 Task: Open Card Card0000000039 in Board Board0000000010 in Workspace WS0000000004 in Trello. Add Member Mailaustralia7@gmail.com to Card Card0000000039 in Board Board0000000010 in Workspace WS0000000004 in Trello. Add Orange Label titled Label0000000039 to Card Card0000000039 in Board Board0000000010 in Workspace WS0000000004 in Trello. Add Checklist CL0000000039 to Card Card0000000039 in Board Board0000000010 in Workspace WS0000000004 in Trello. Add Dates with Start Date as Jun 01 2023 and Due Date as Jun 30 2023 to Card Card0000000039 in Board Board0000000010 in Workspace WS0000000004 in Trello
Action: Mouse moved to (107, 417)
Screenshot: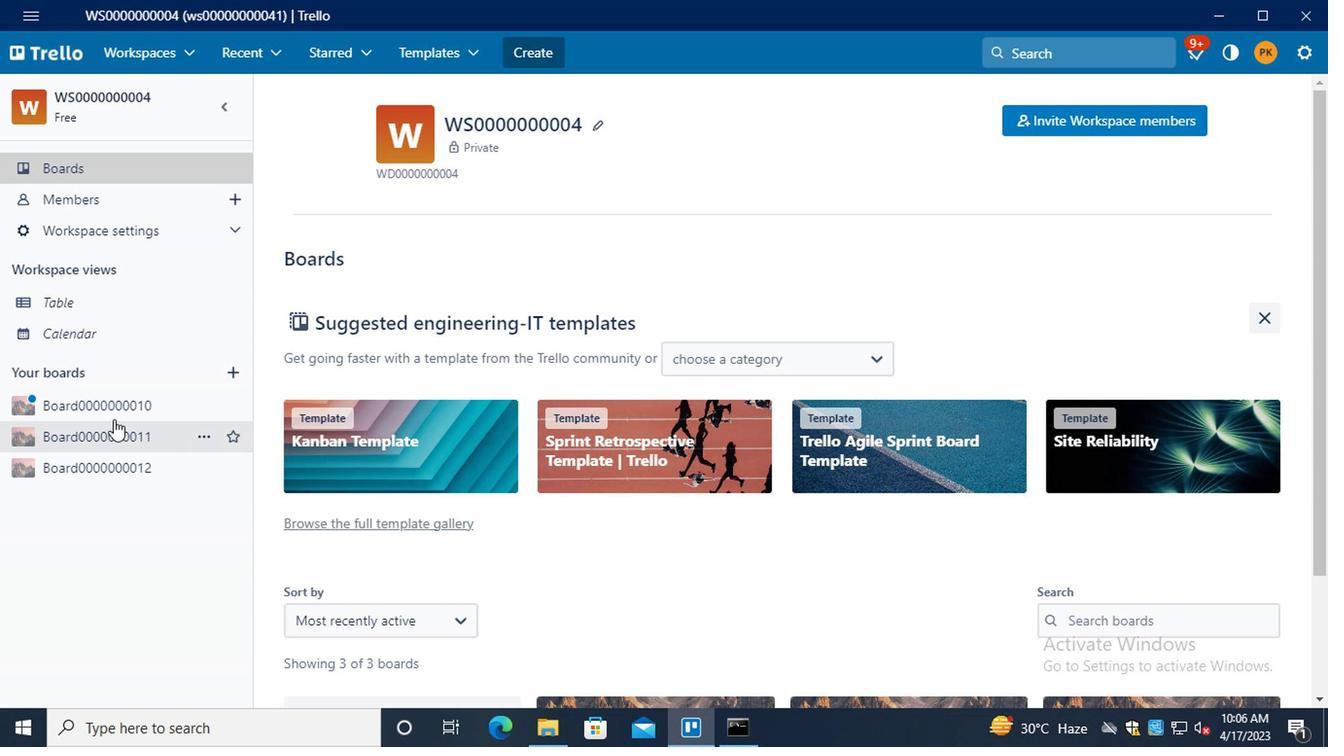 
Action: Mouse pressed left at (107, 417)
Screenshot: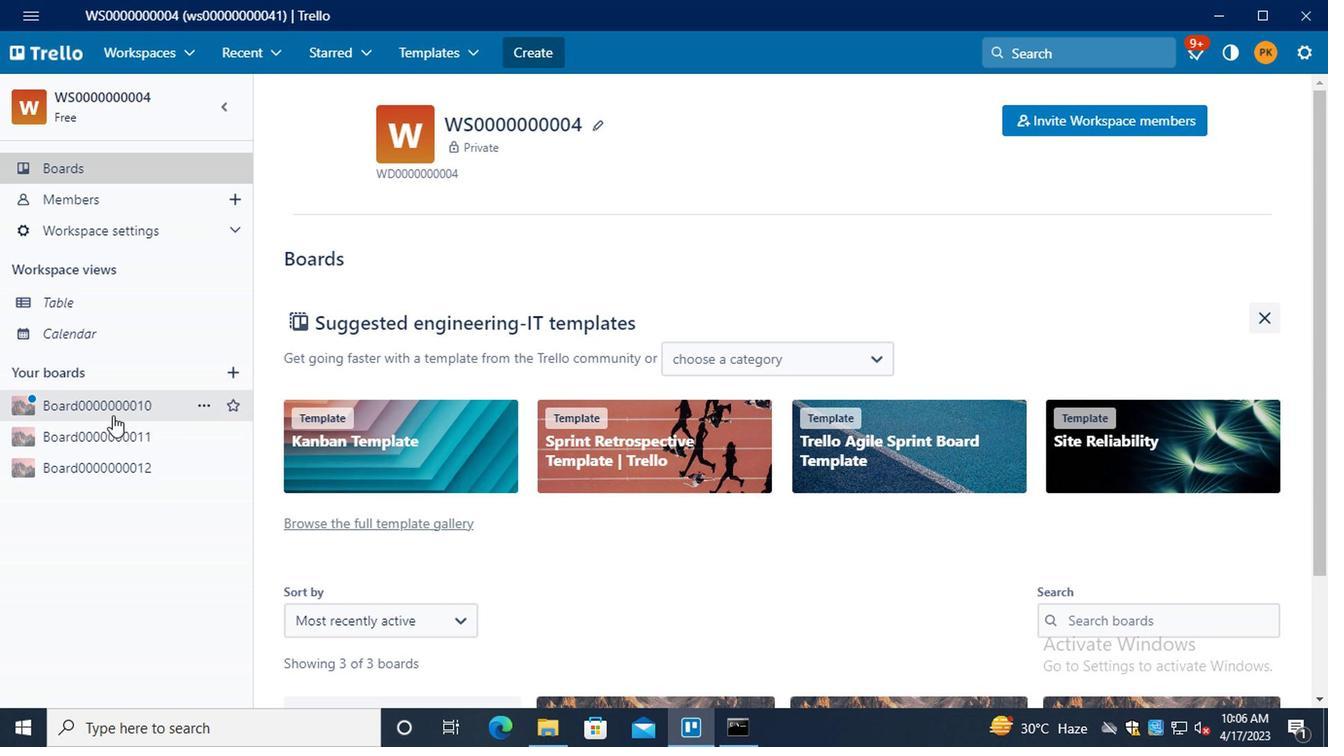 
Action: Mouse moved to (356, 502)
Screenshot: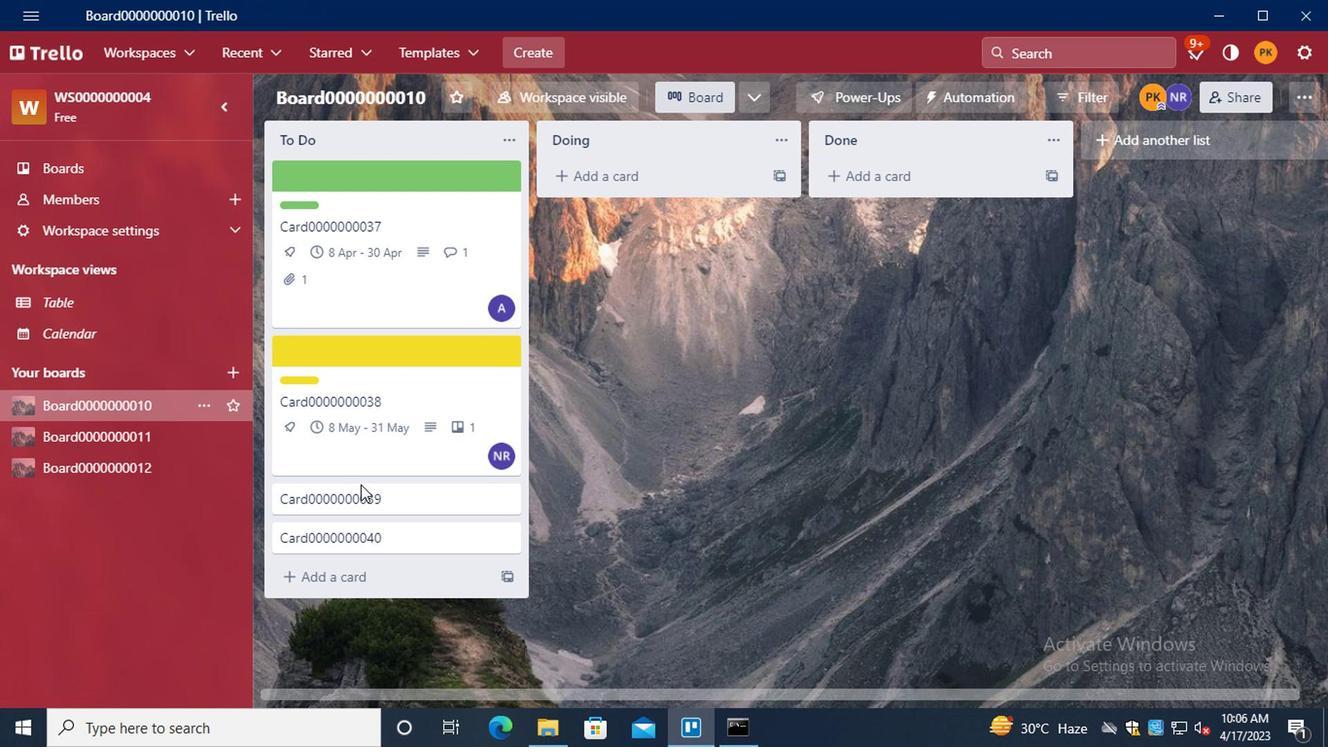 
Action: Mouse pressed left at (356, 502)
Screenshot: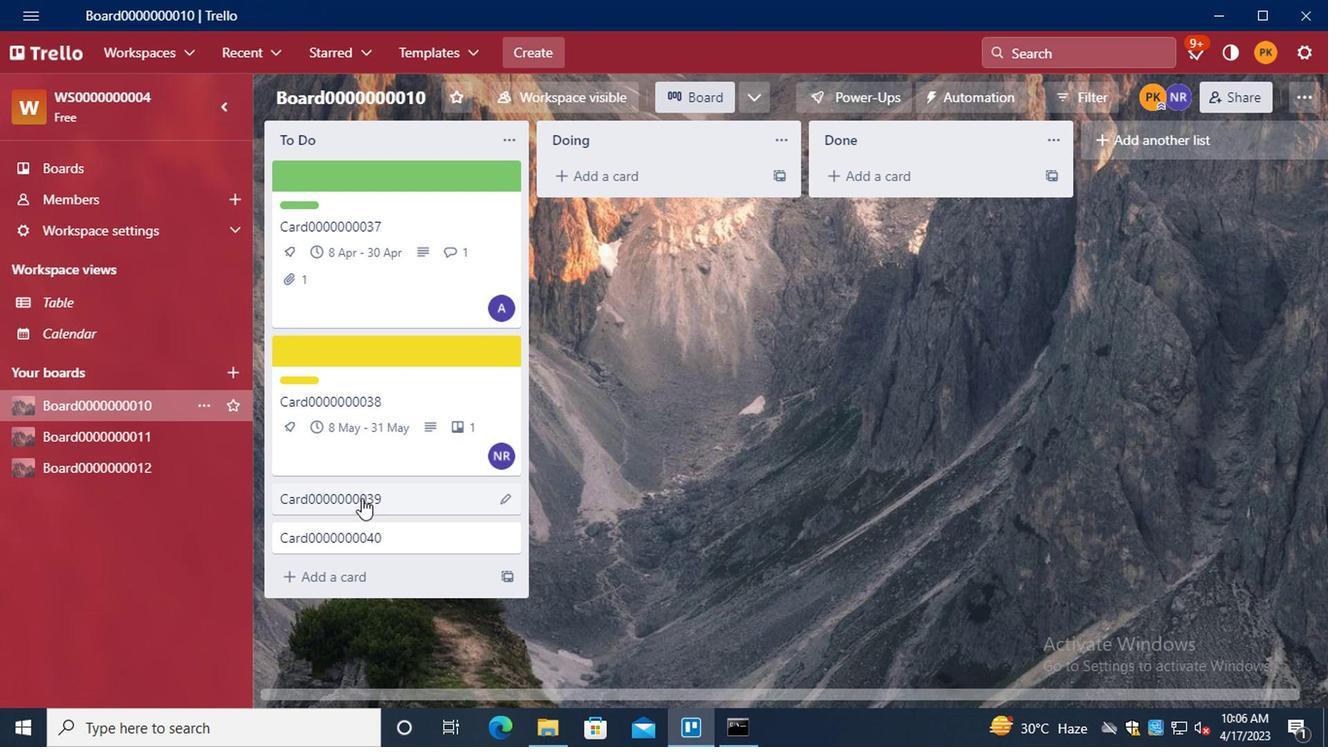 
Action: Mouse moved to (914, 250)
Screenshot: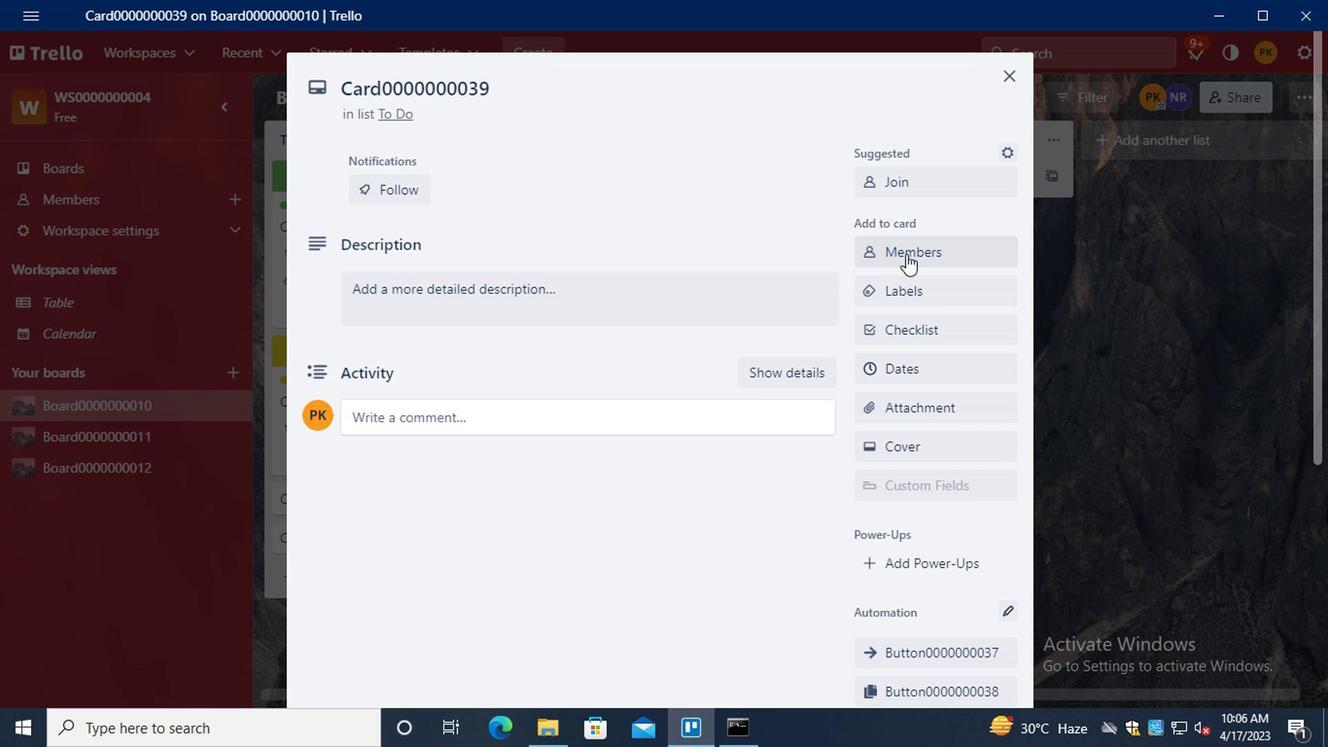 
Action: Mouse pressed left at (914, 250)
Screenshot: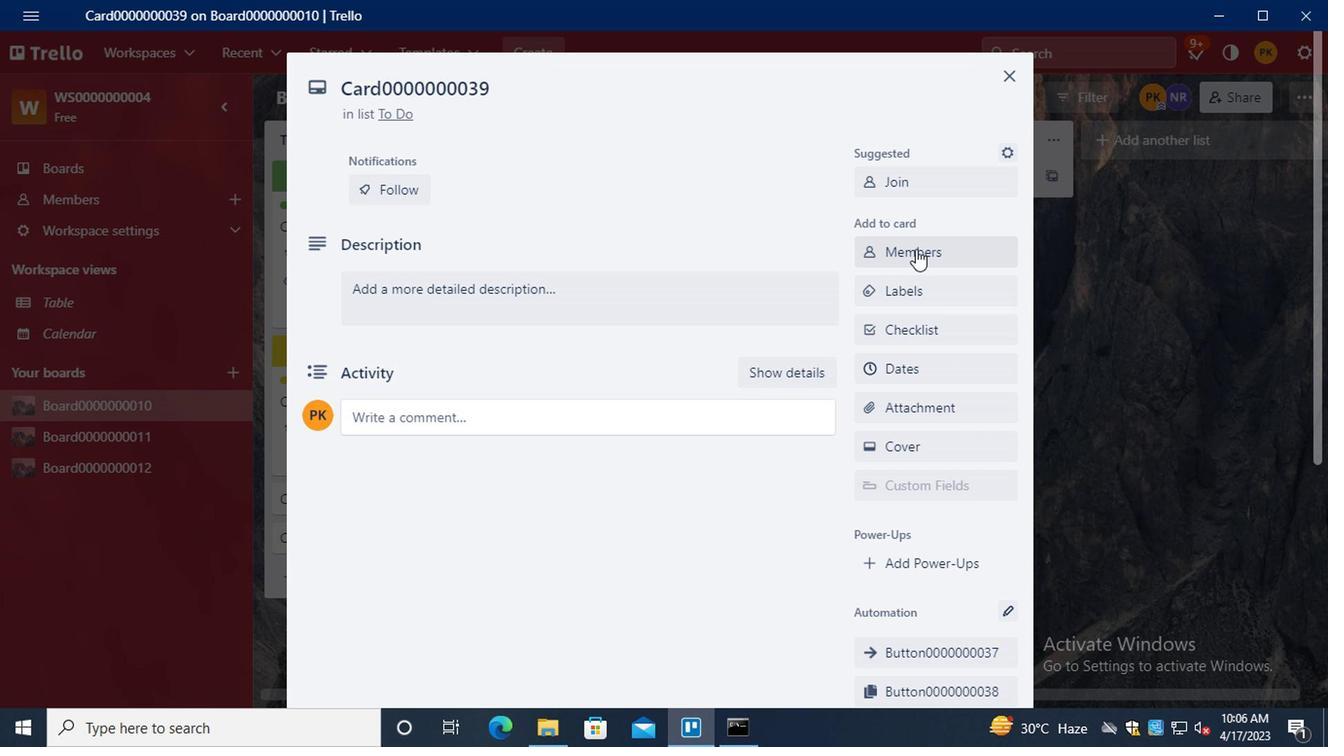 
Action: Key pressed <Key.shift>MAIL
Screenshot: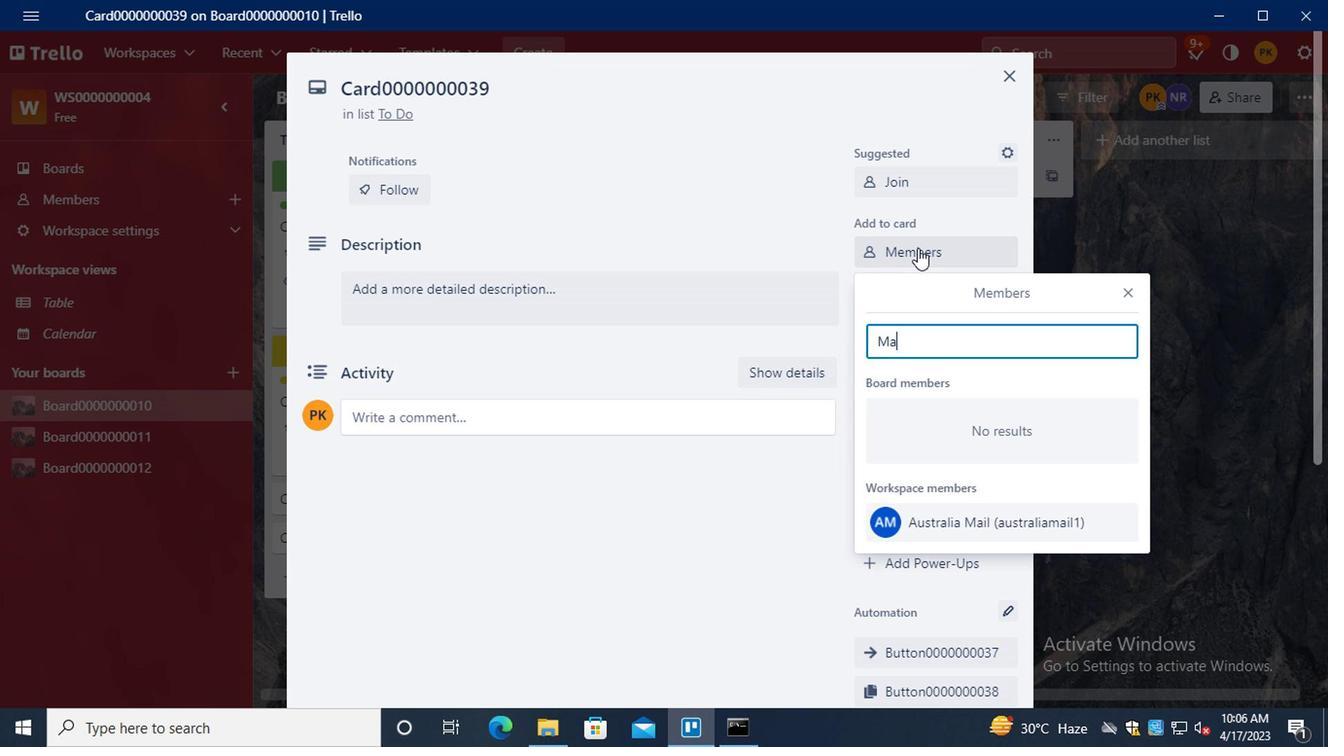 
Action: Mouse moved to (936, 538)
Screenshot: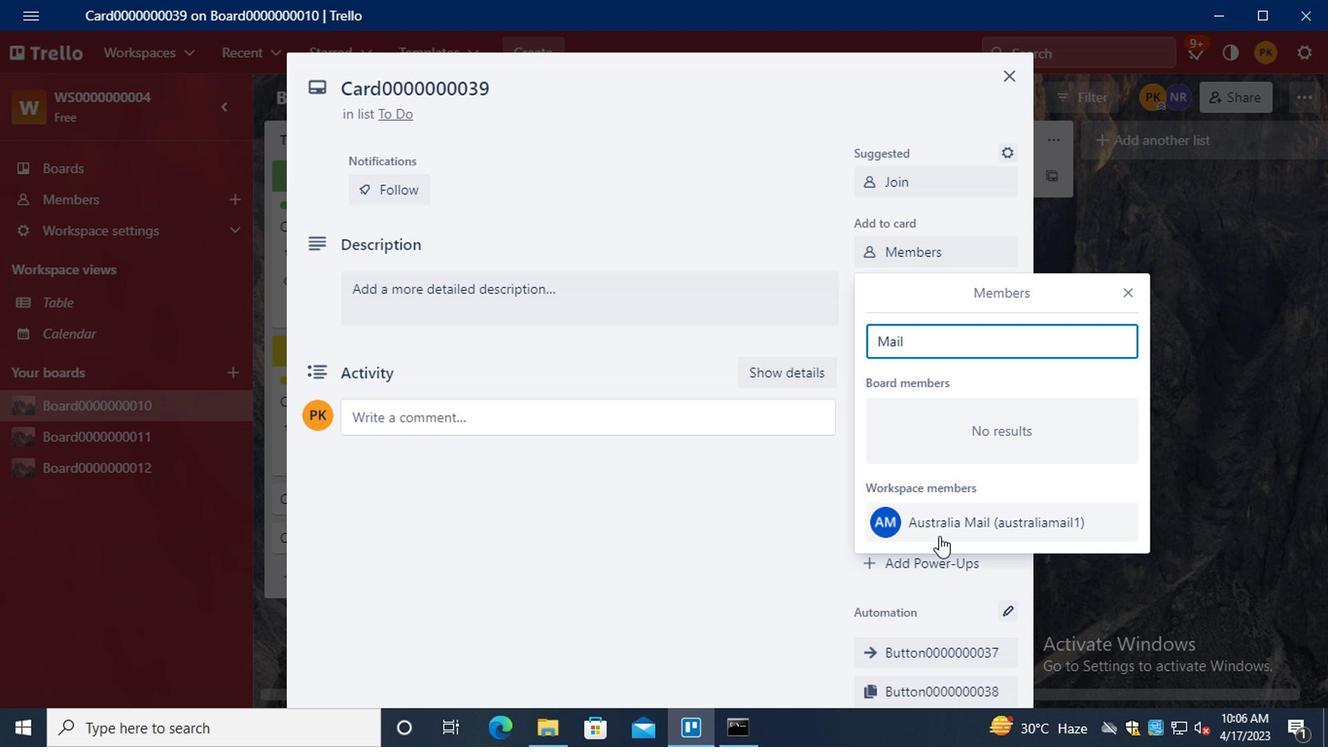
Action: Mouse pressed left at (936, 538)
Screenshot: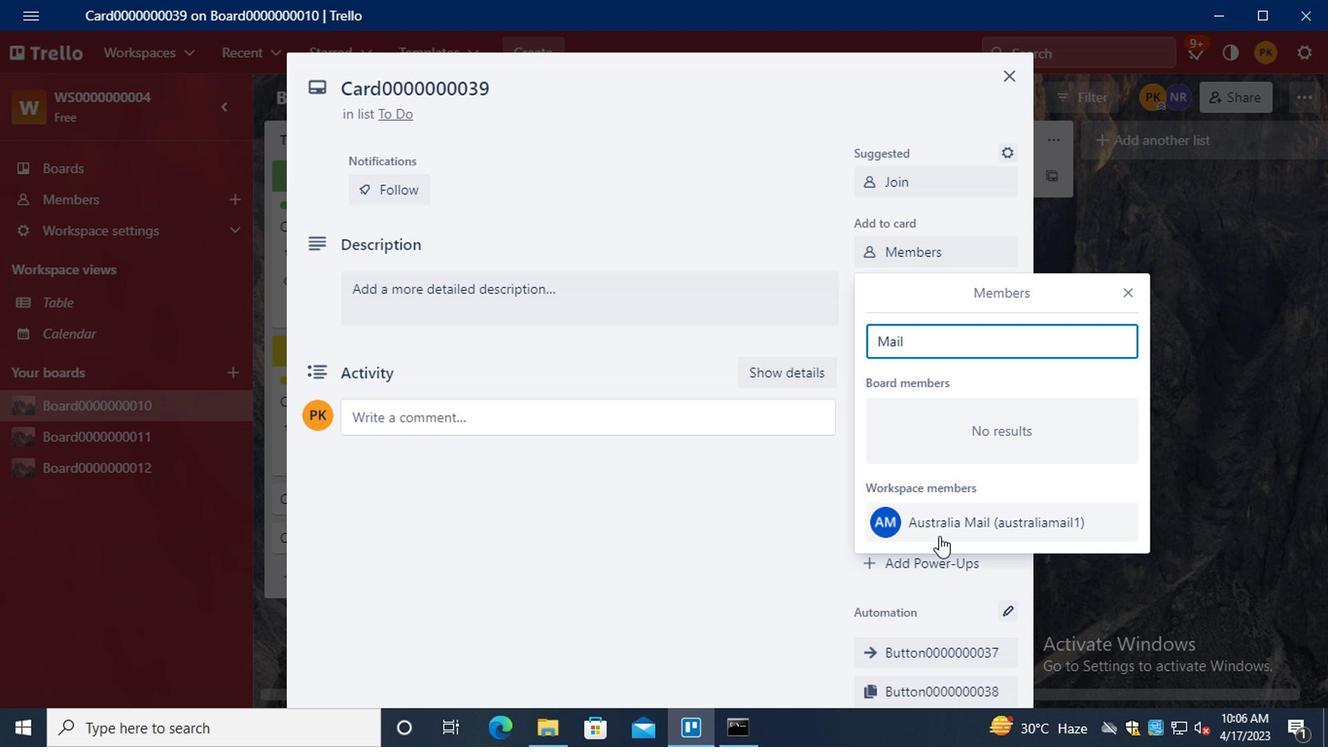 
Action: Mouse moved to (1124, 298)
Screenshot: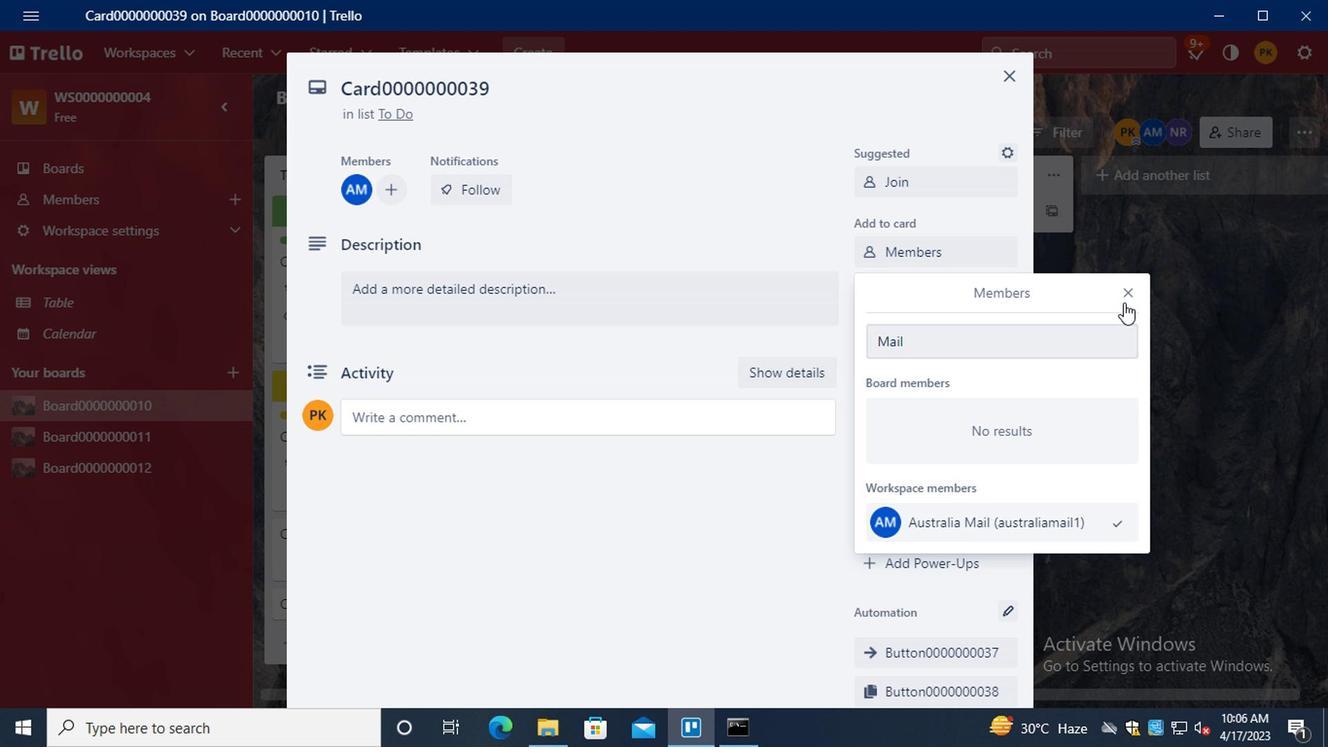
Action: Mouse pressed left at (1124, 298)
Screenshot: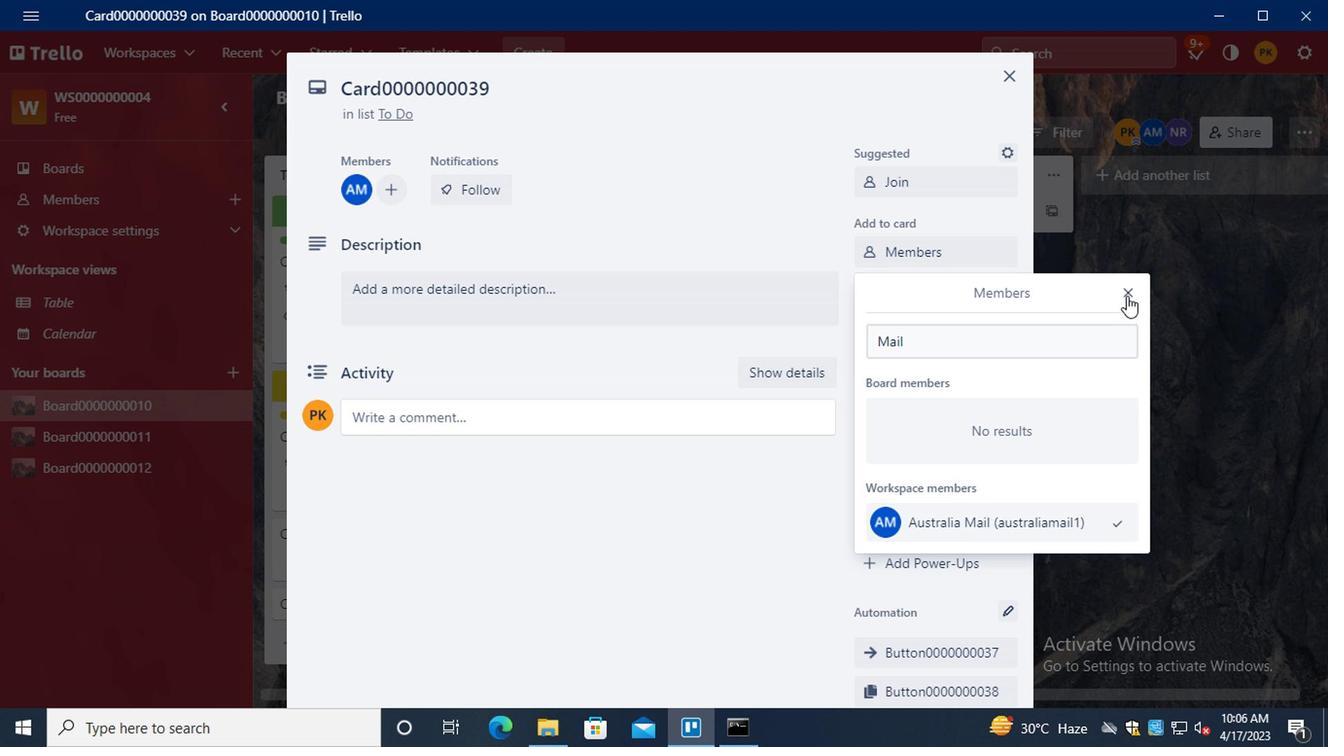 
Action: Mouse moved to (952, 287)
Screenshot: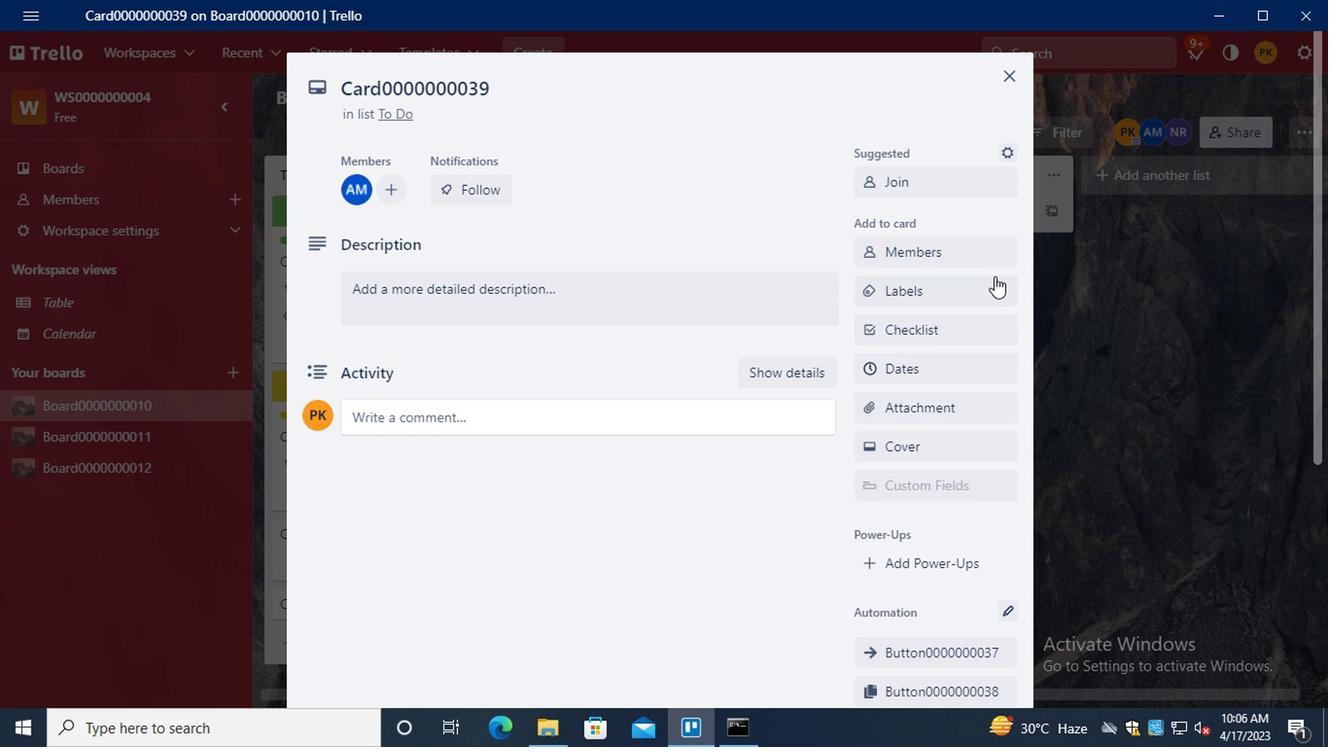 
Action: Mouse pressed left at (952, 287)
Screenshot: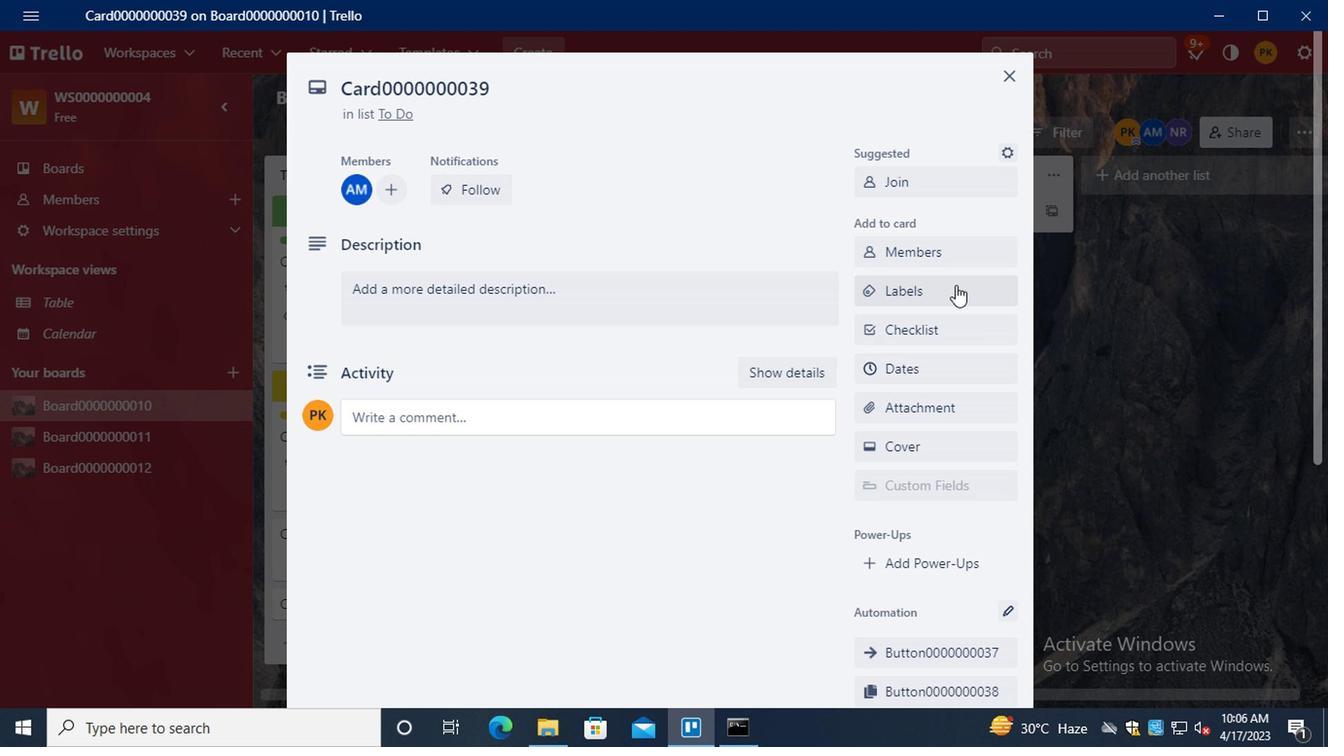 
Action: Mouse moved to (973, 510)
Screenshot: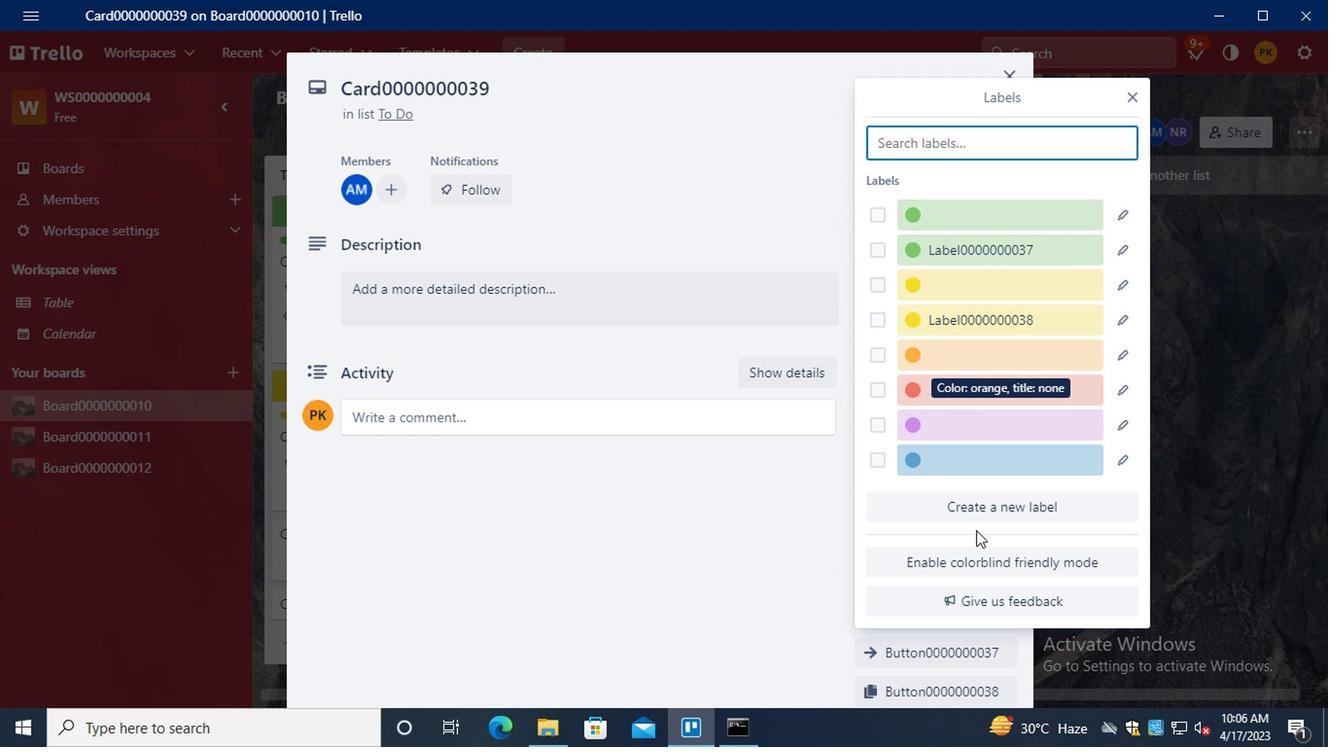 
Action: Mouse pressed left at (973, 510)
Screenshot: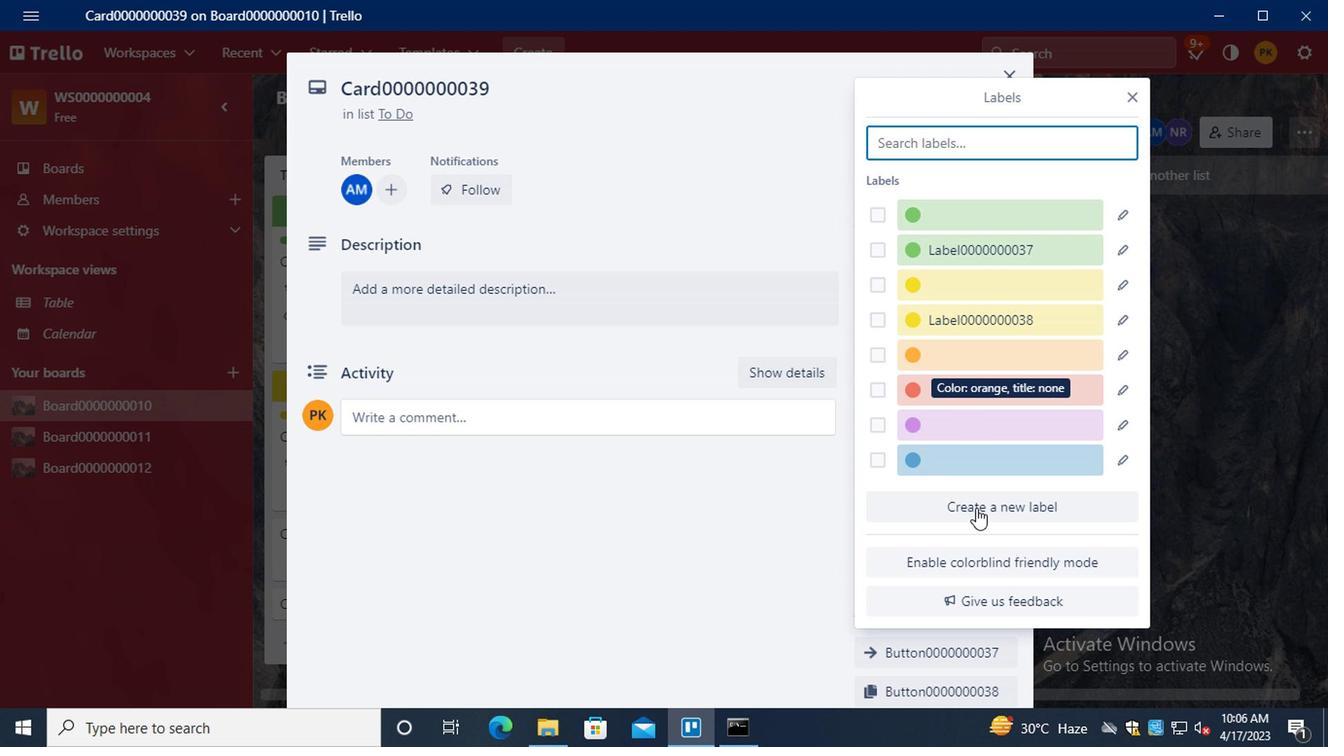 
Action: Mouse moved to (954, 286)
Screenshot: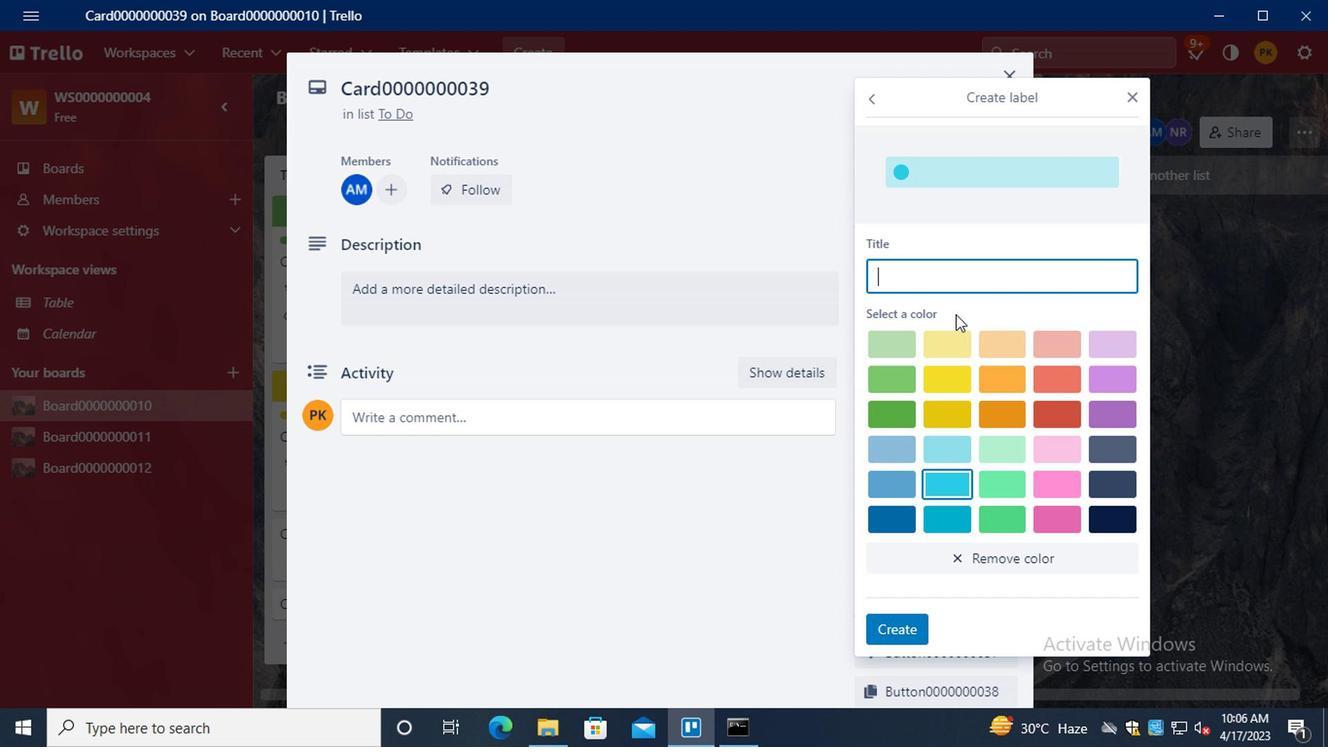 
Action: Key pressed <Key.shift>LABEL0000000038<Key.backspace>9
Screenshot: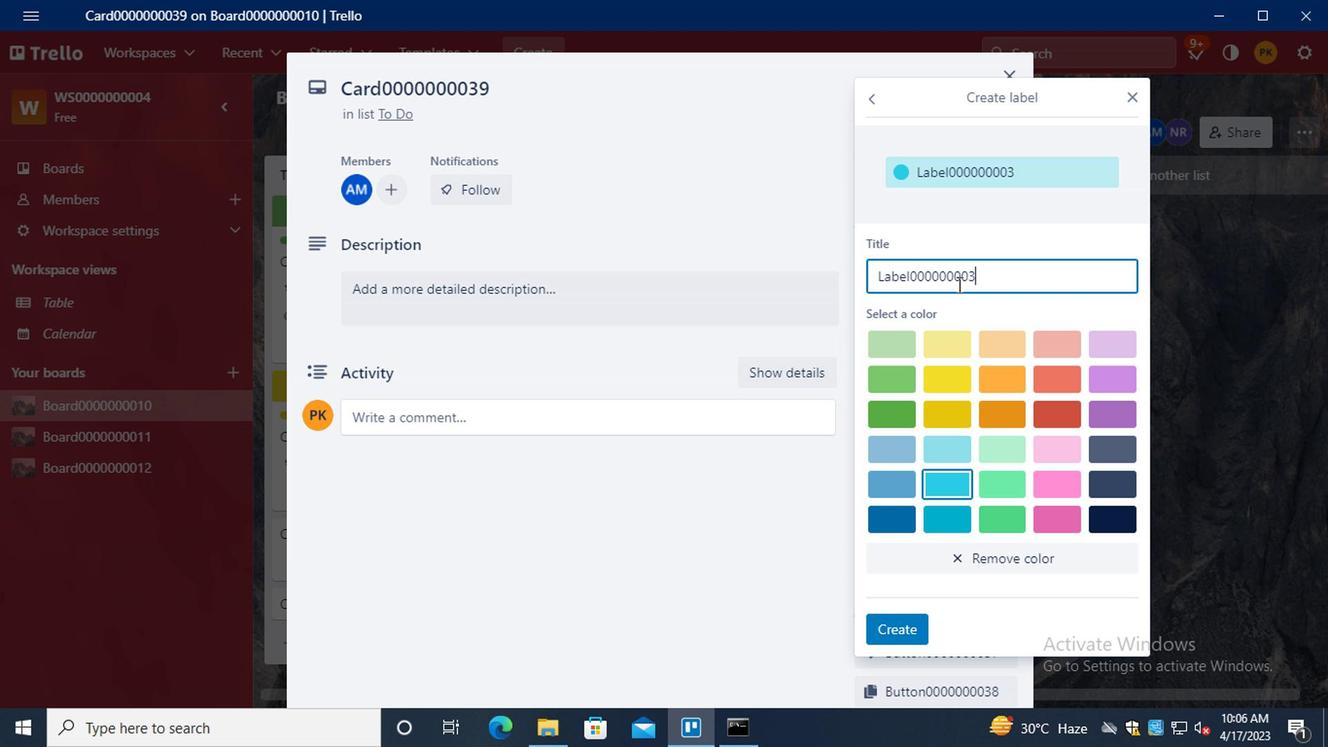 
Action: Mouse moved to (995, 386)
Screenshot: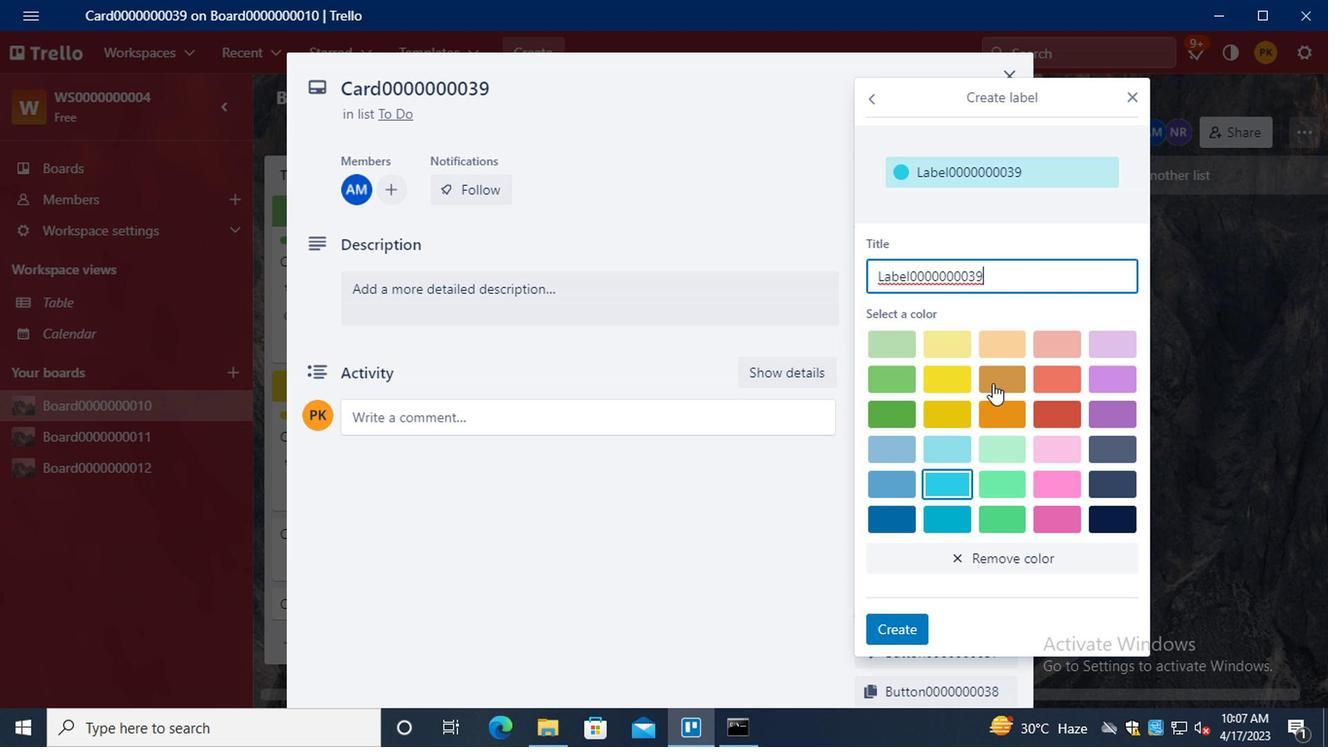 
Action: Mouse pressed left at (995, 386)
Screenshot: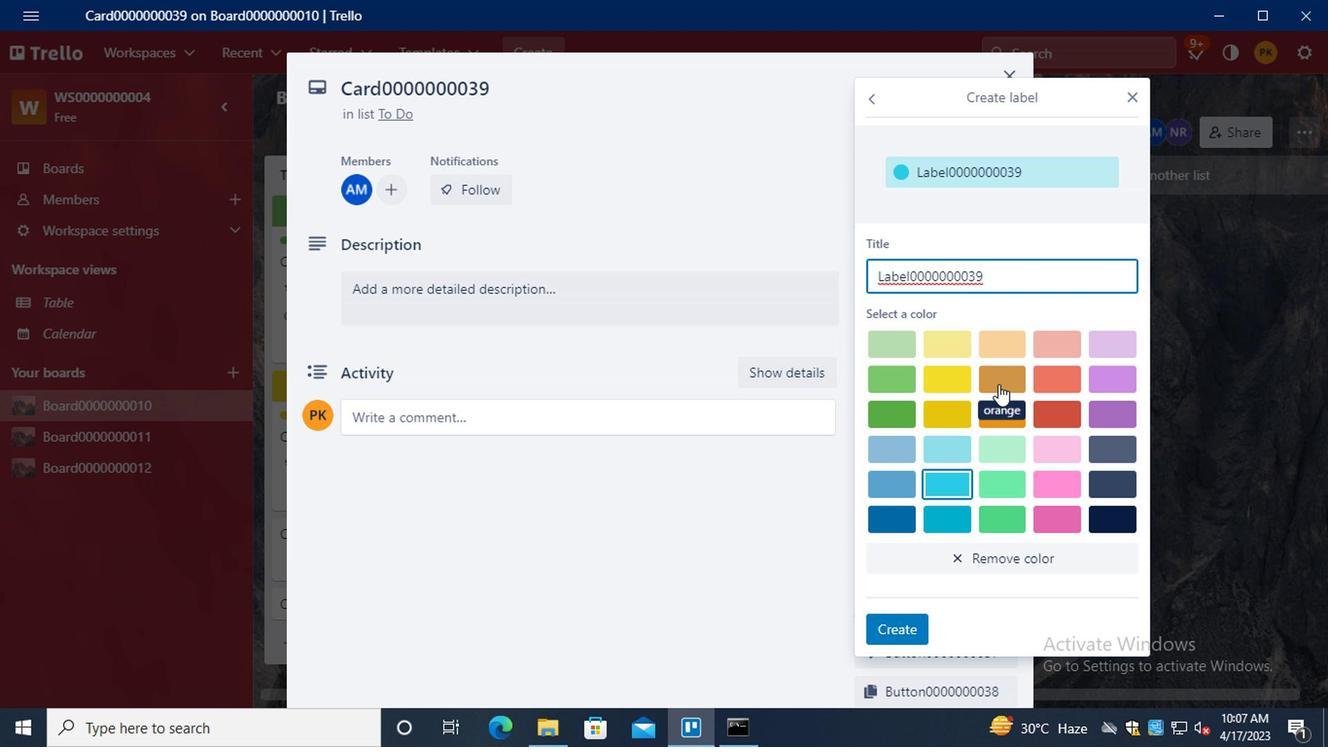 
Action: Mouse moved to (900, 629)
Screenshot: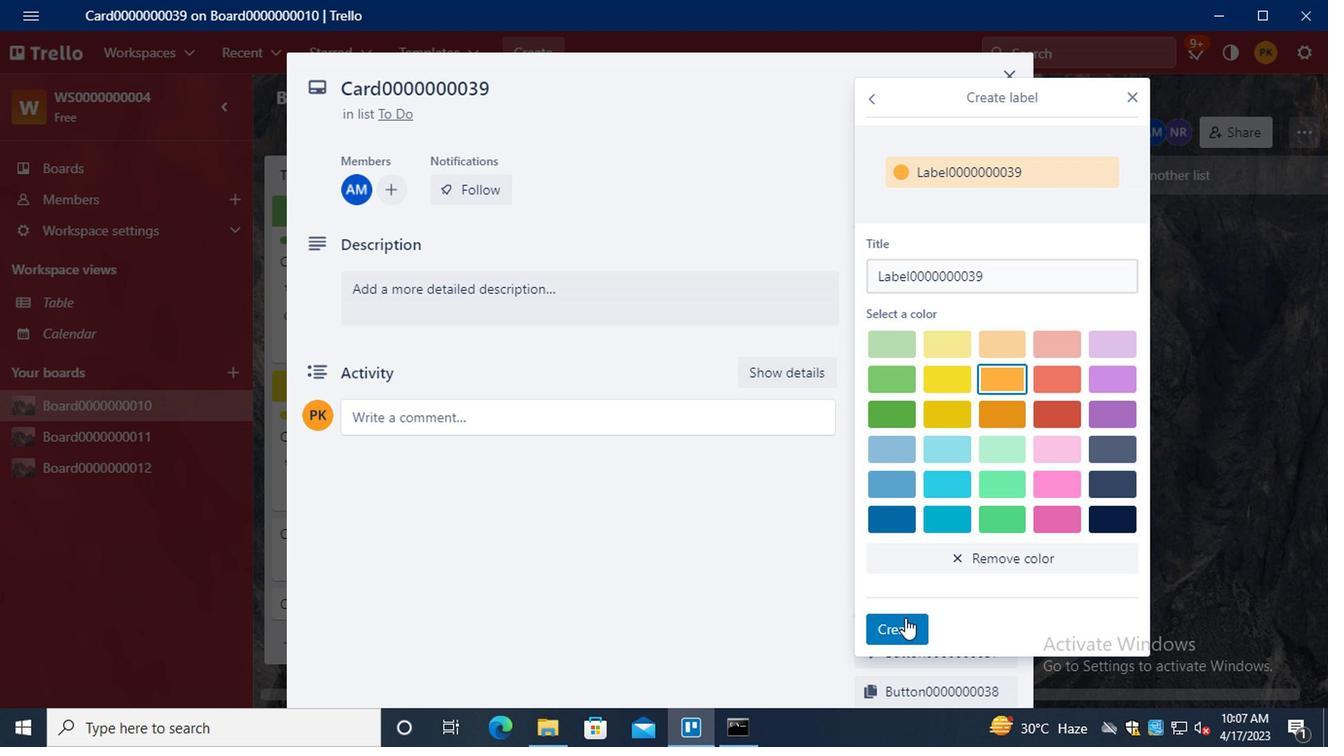 
Action: Mouse pressed left at (900, 629)
Screenshot: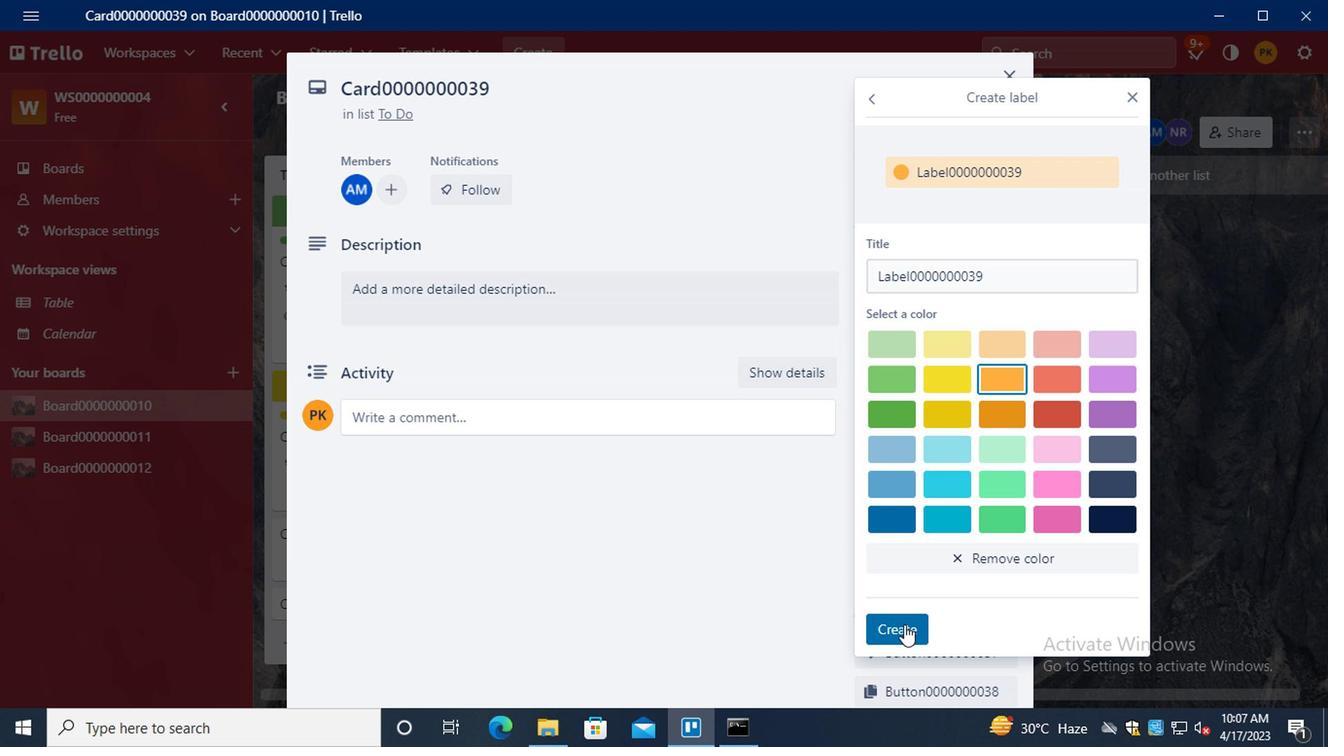
Action: Mouse moved to (1131, 100)
Screenshot: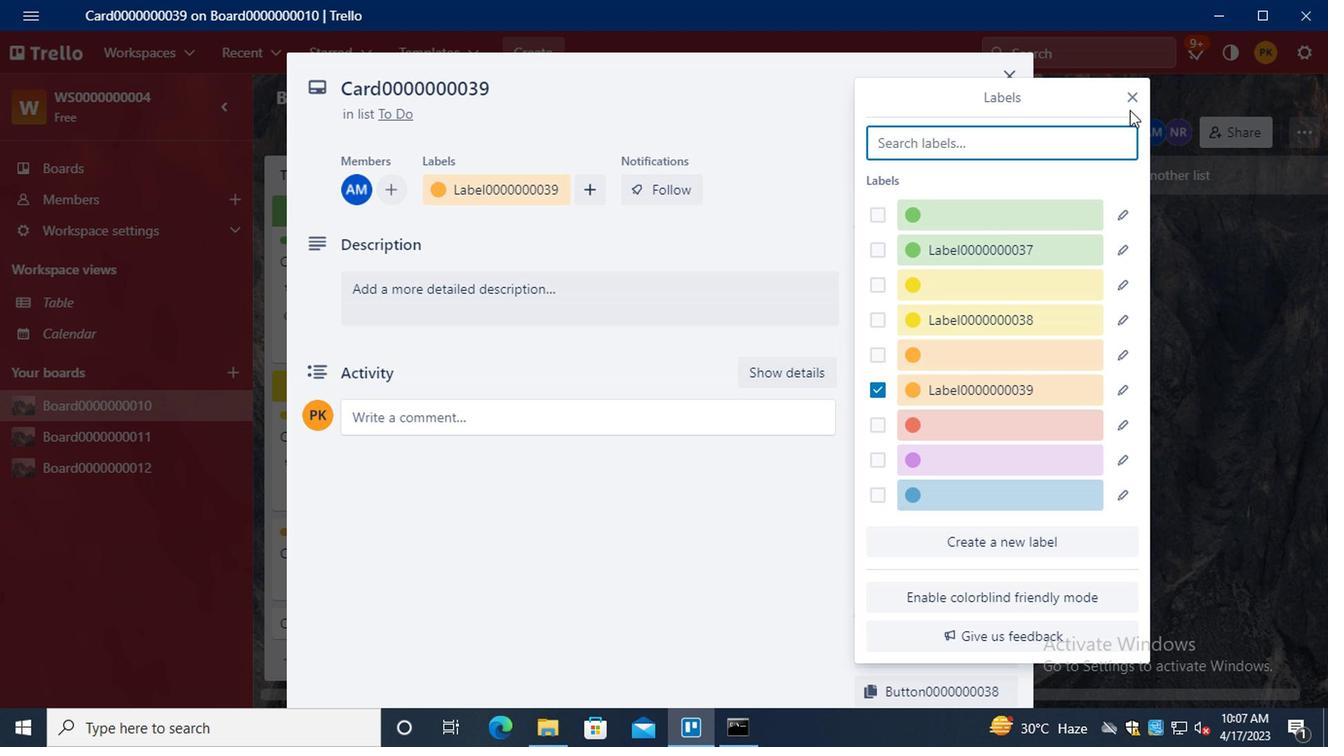 
Action: Mouse pressed left at (1131, 100)
Screenshot: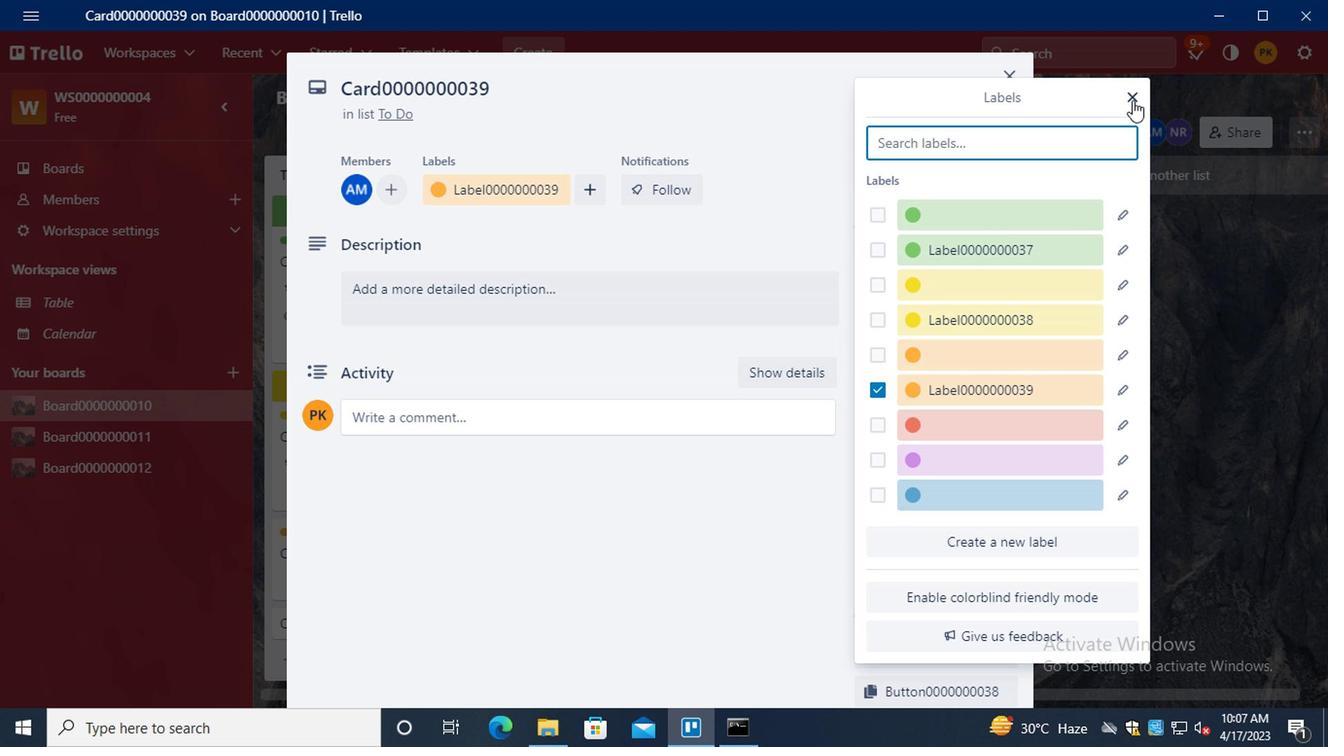 
Action: Mouse moved to (942, 326)
Screenshot: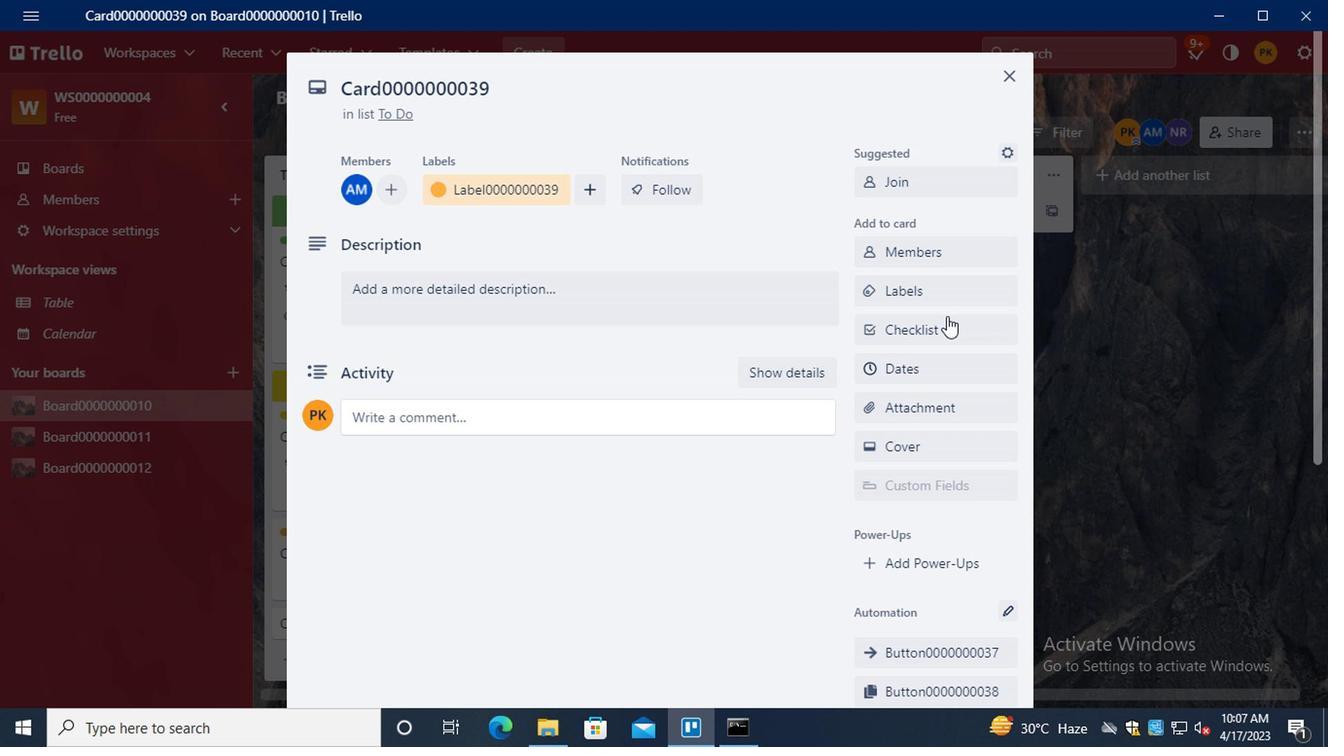 
Action: Mouse pressed left at (942, 326)
Screenshot: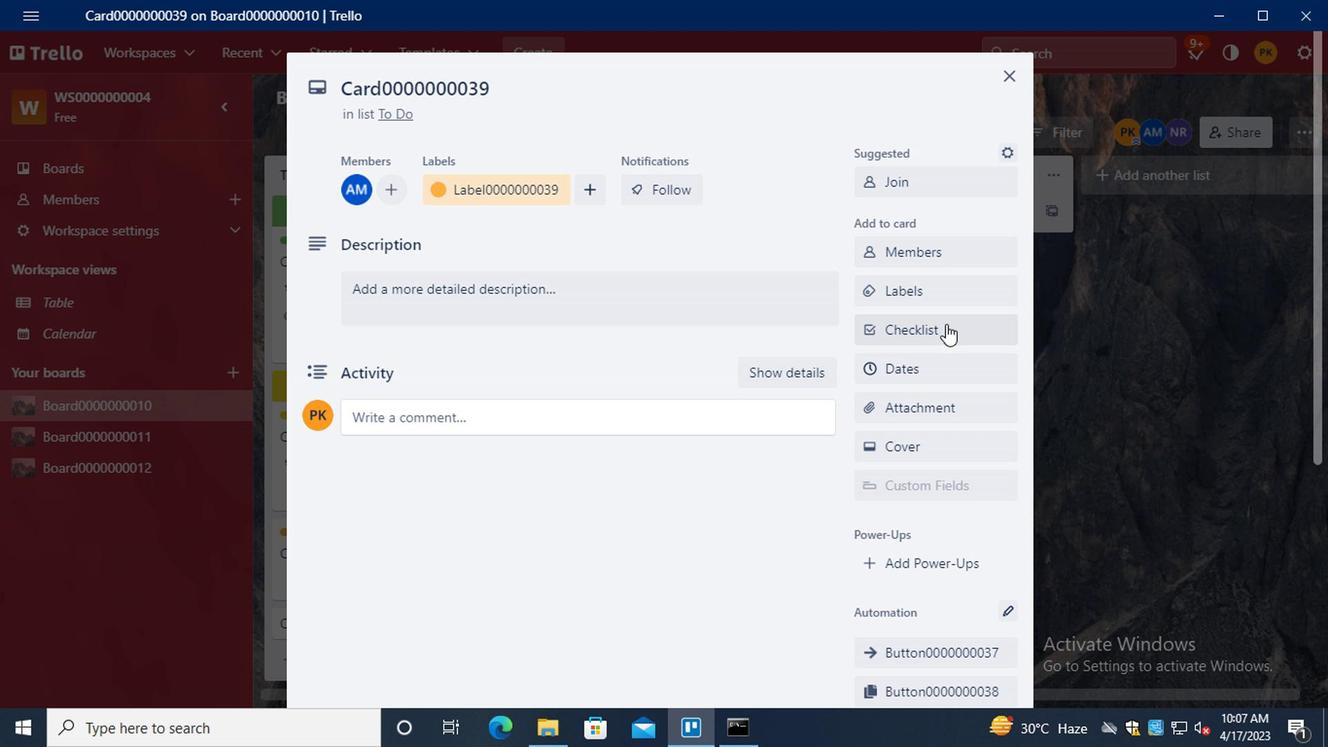 
Action: Mouse moved to (936, 413)
Screenshot: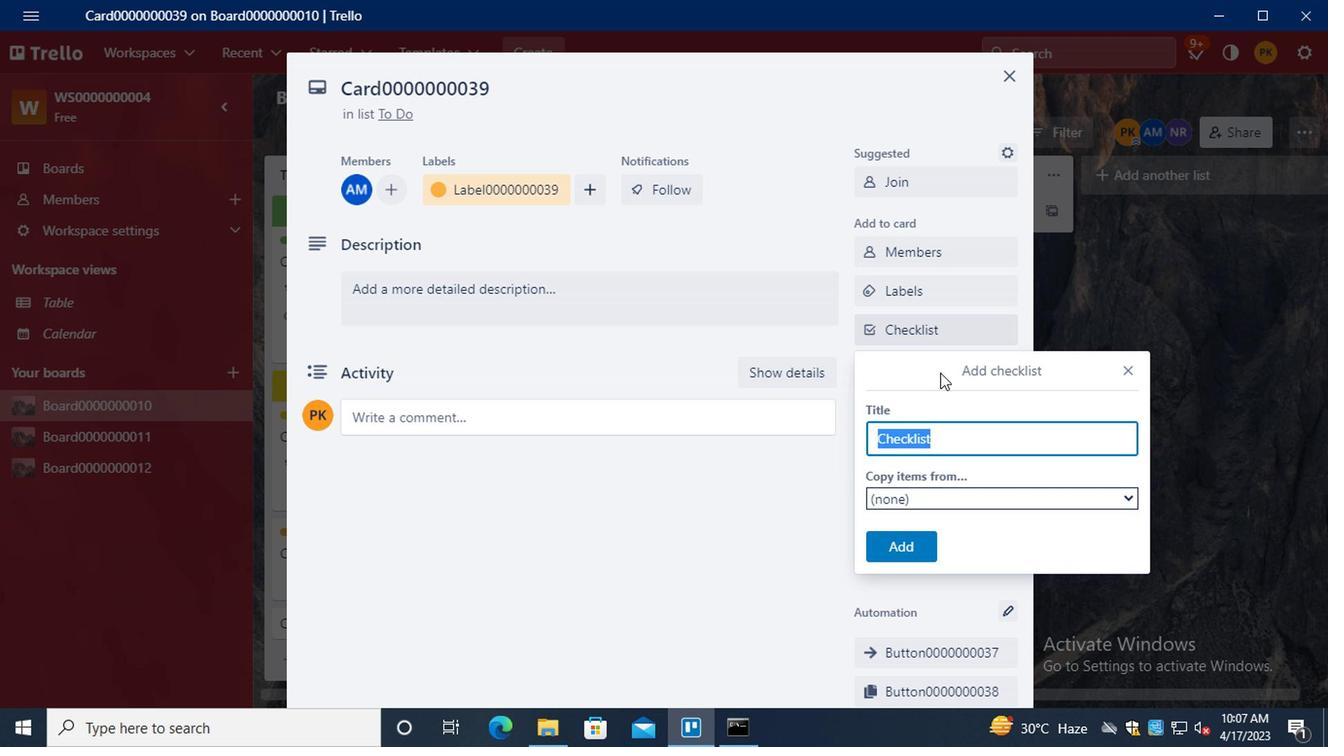 
Action: Key pressed <Key.shift><Key.shift><Key.shift><Key.shift><Key.shift><Key.shift><Key.shift><Key.shift>CL0000000039
Screenshot: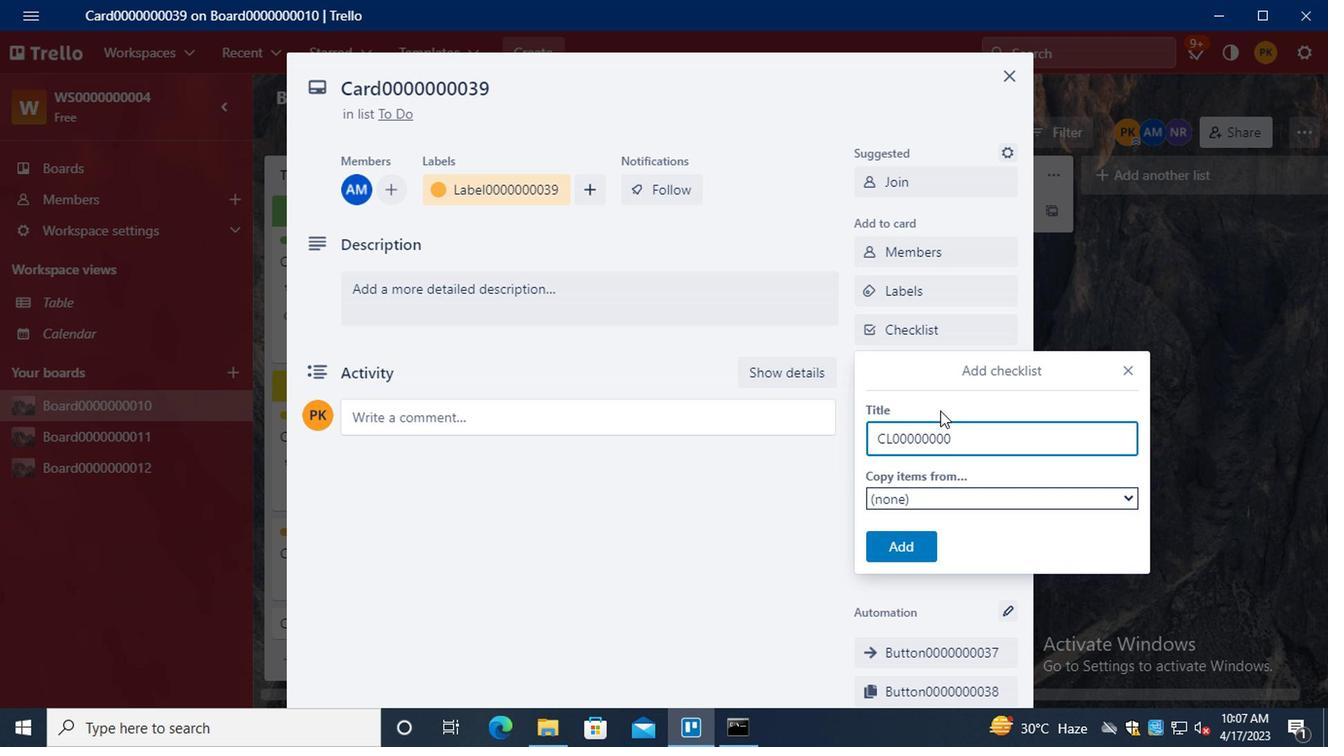 
Action: Mouse moved to (904, 543)
Screenshot: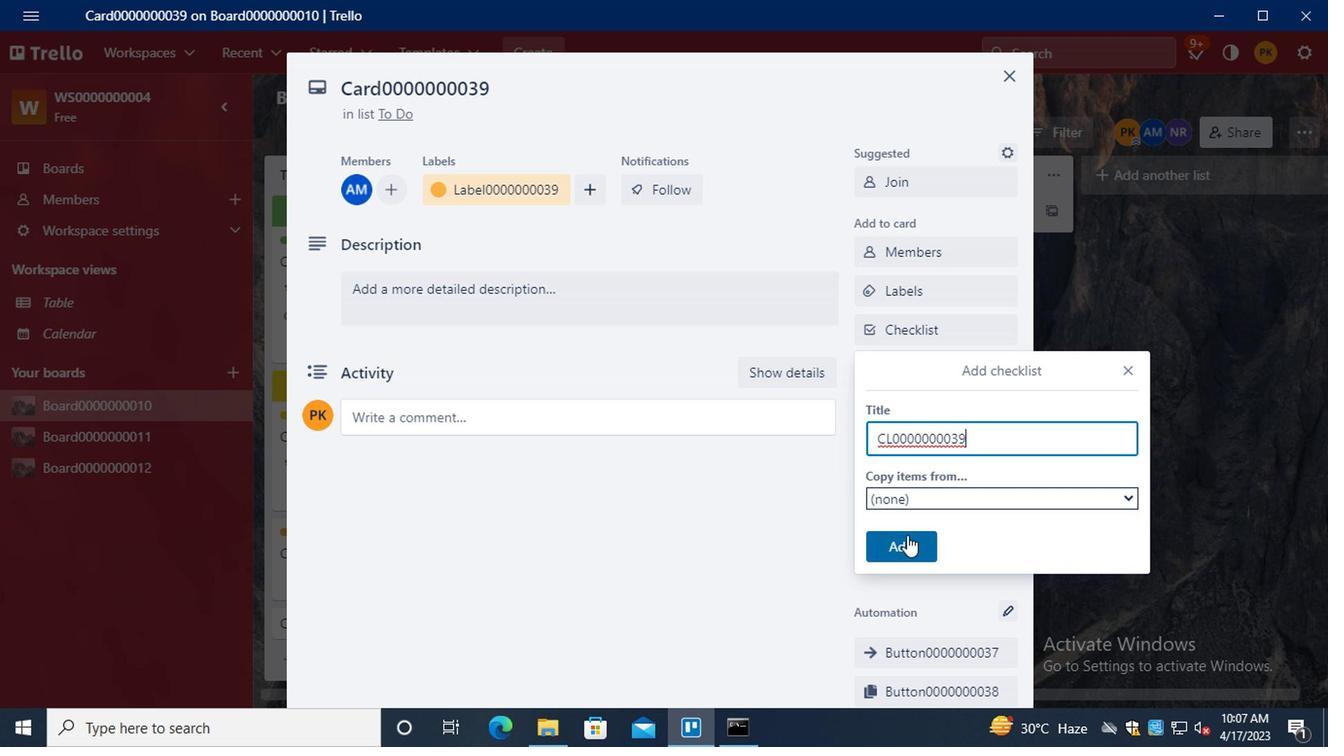 
Action: Mouse pressed left at (904, 543)
Screenshot: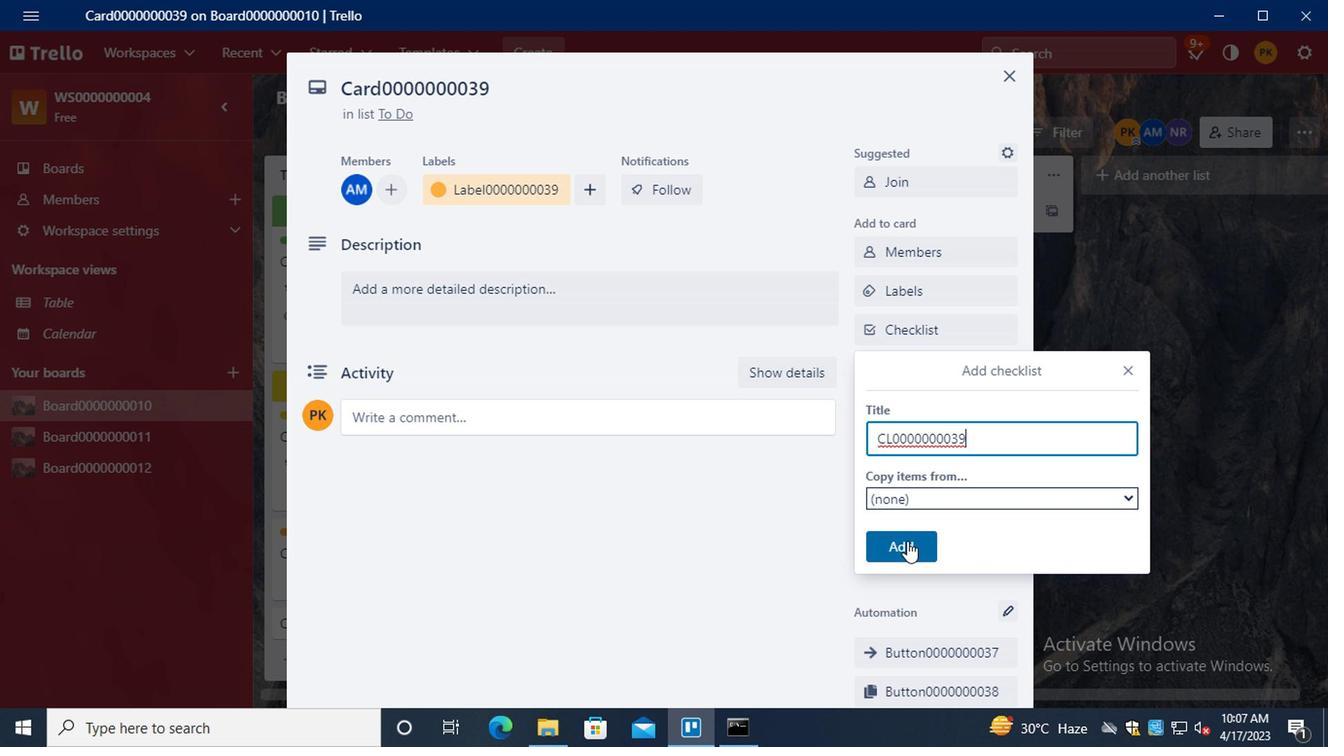 
Action: Mouse moved to (953, 364)
Screenshot: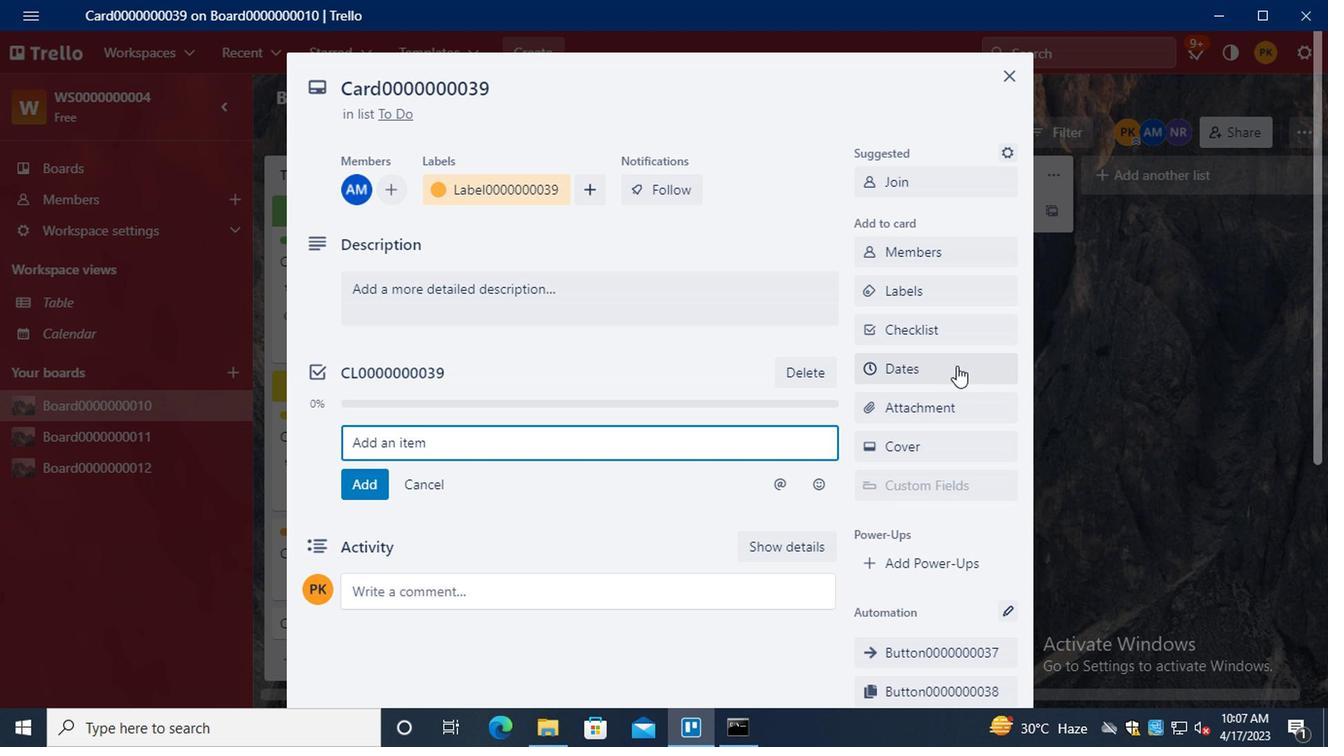 
Action: Mouse pressed left at (953, 364)
Screenshot: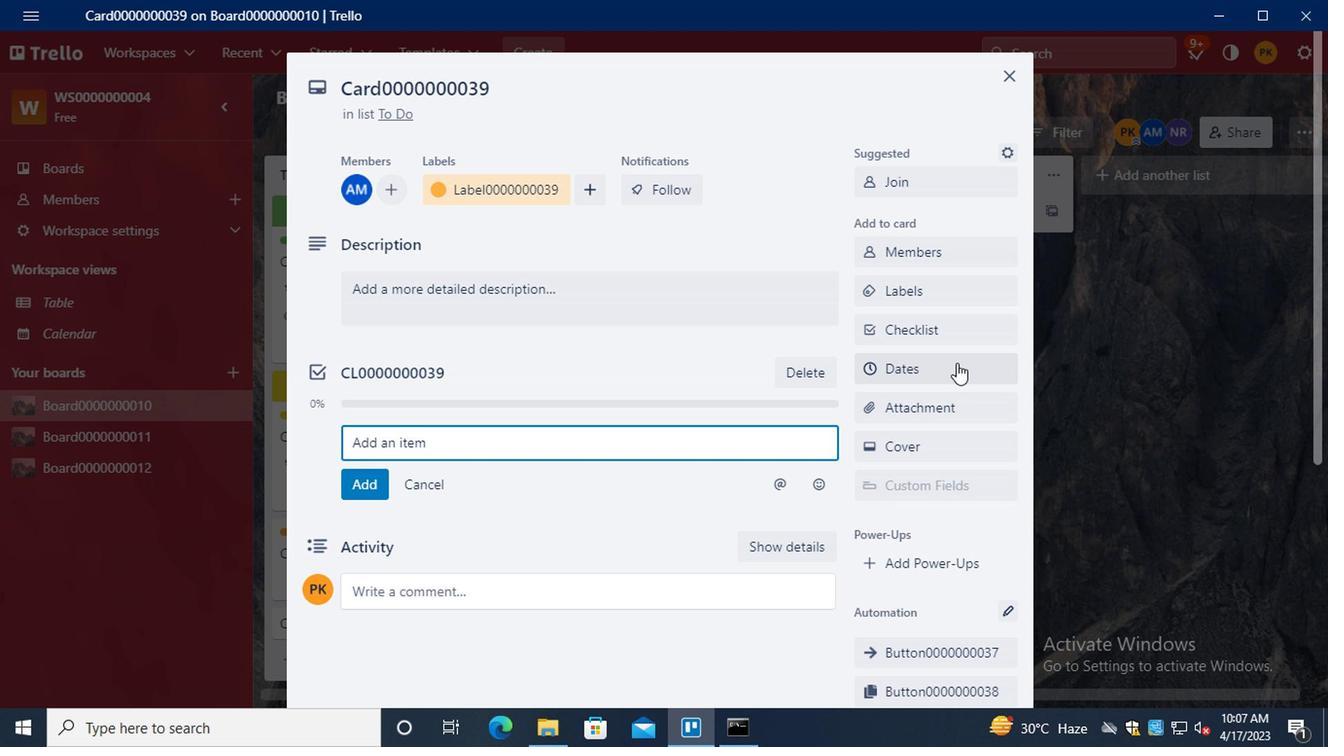 
Action: Mouse moved to (867, 446)
Screenshot: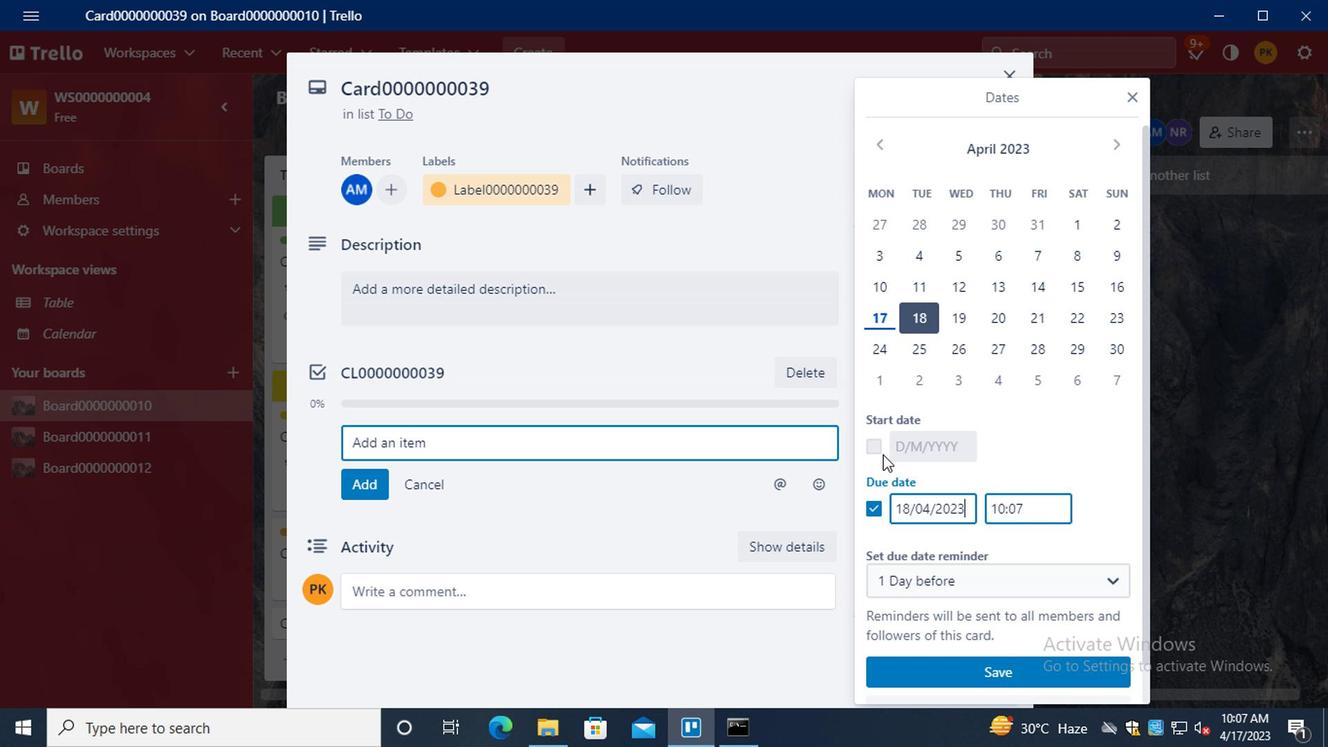 
Action: Mouse pressed left at (867, 446)
Screenshot: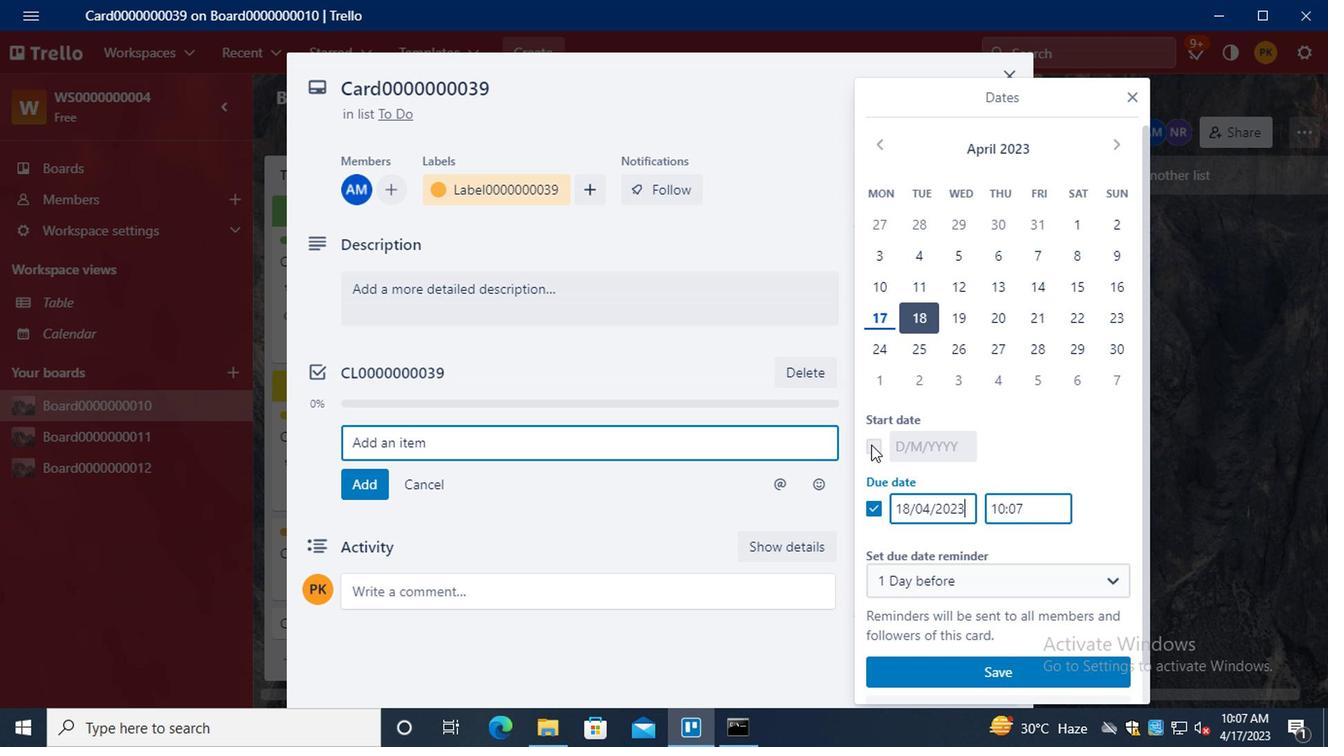 
Action: Mouse moved to (1115, 154)
Screenshot: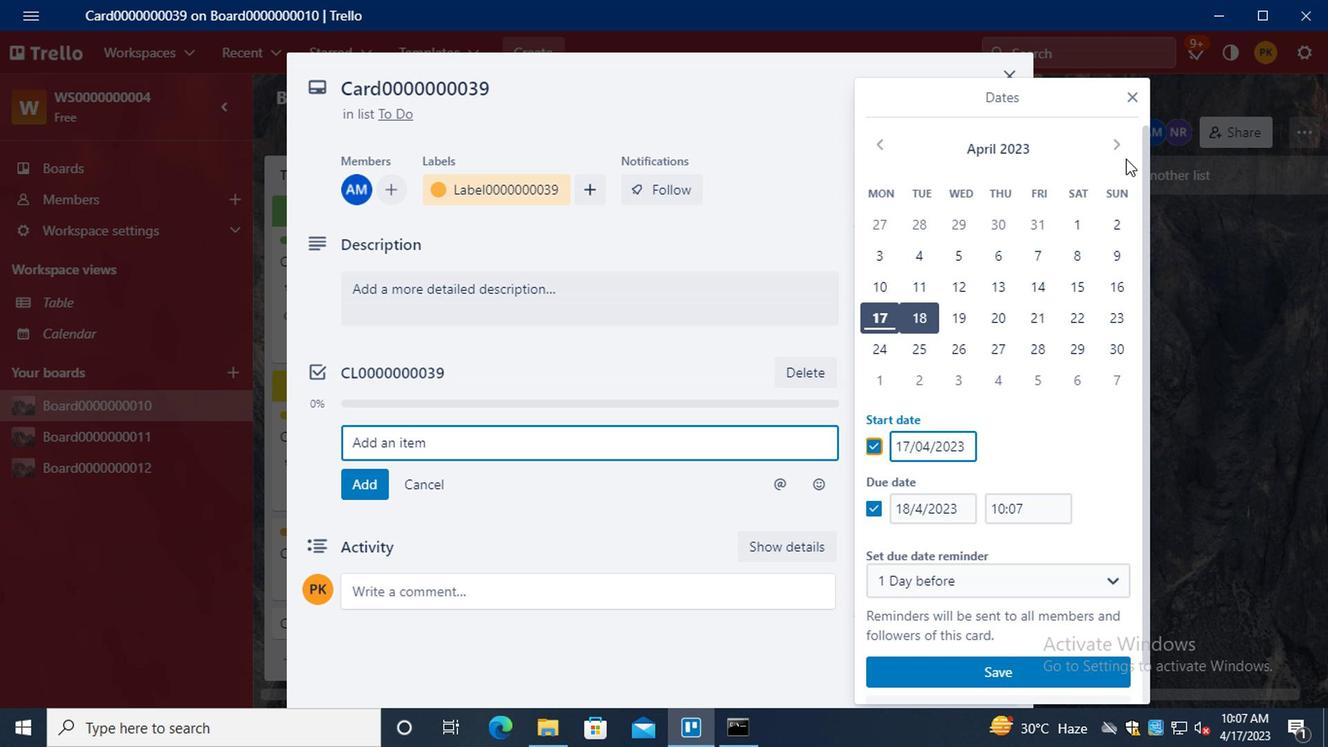 
Action: Mouse pressed left at (1115, 154)
Screenshot: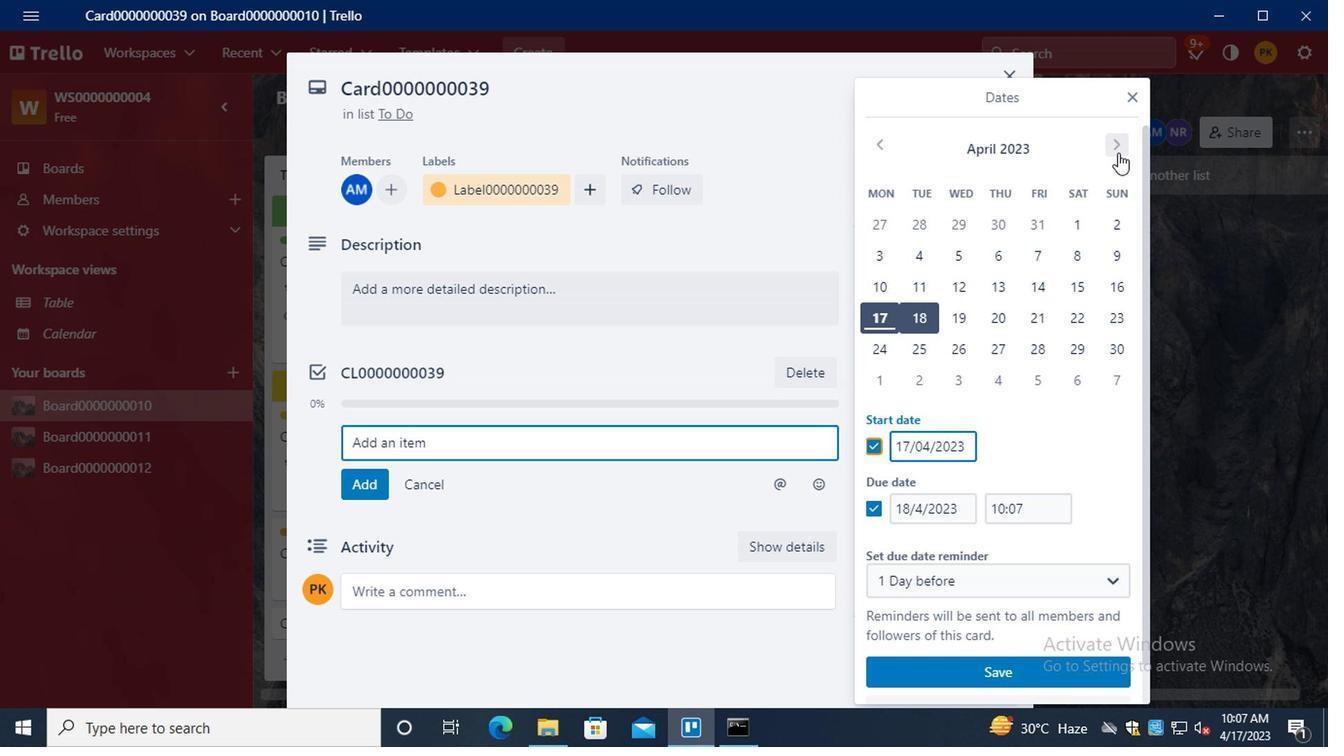 
Action: Mouse pressed left at (1115, 154)
Screenshot: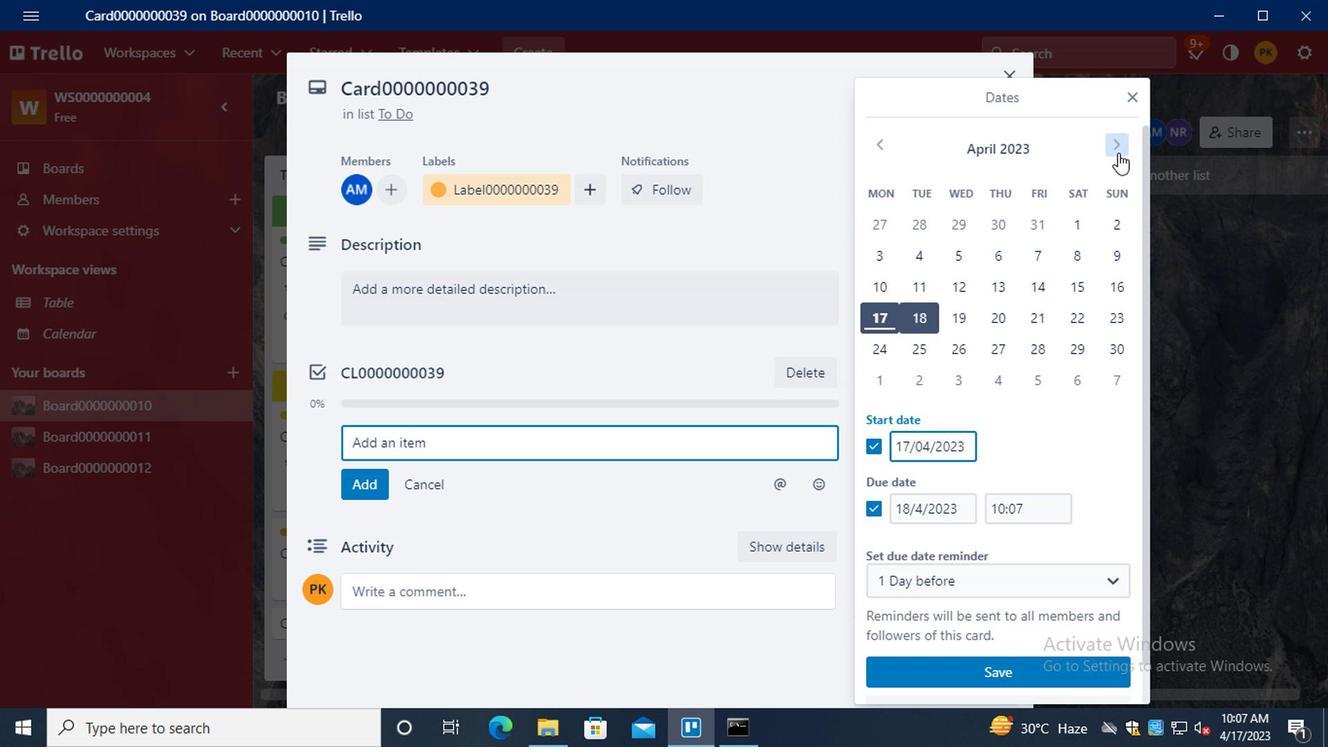 
Action: Mouse moved to (985, 229)
Screenshot: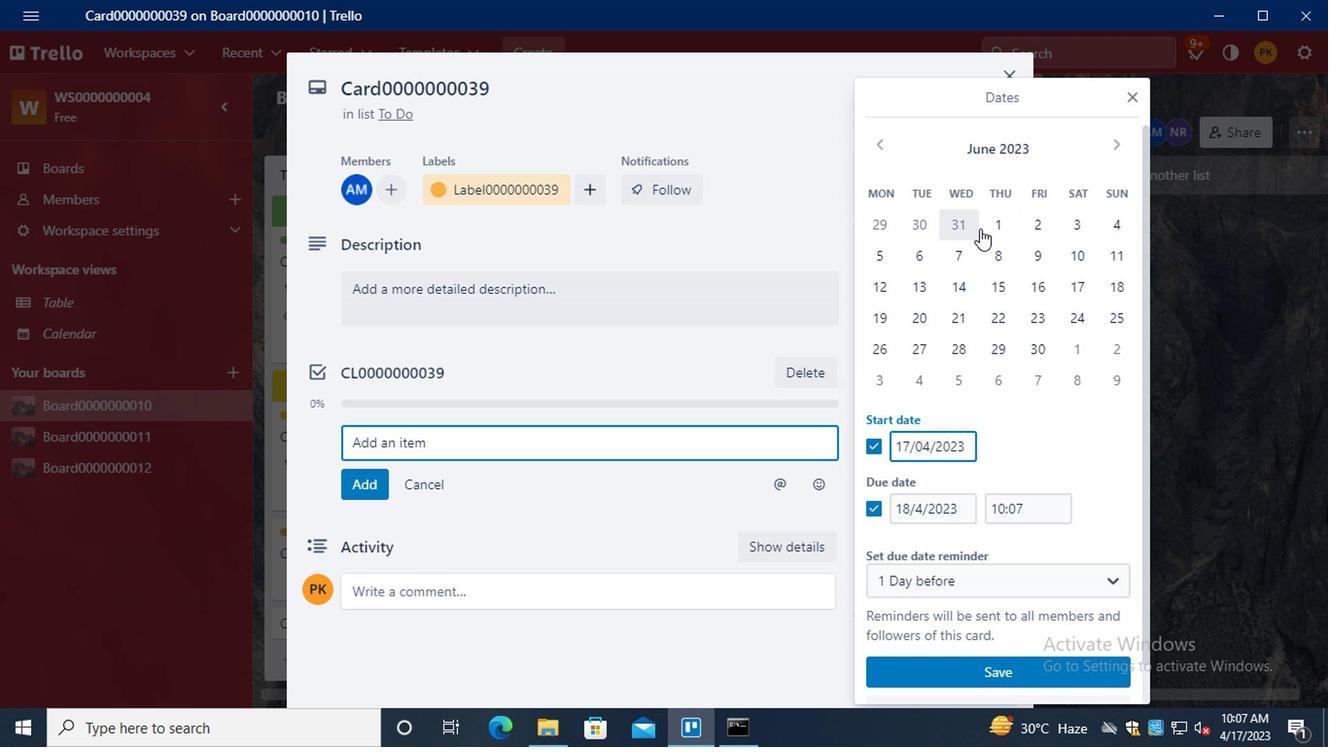 
Action: Mouse pressed left at (985, 229)
Screenshot: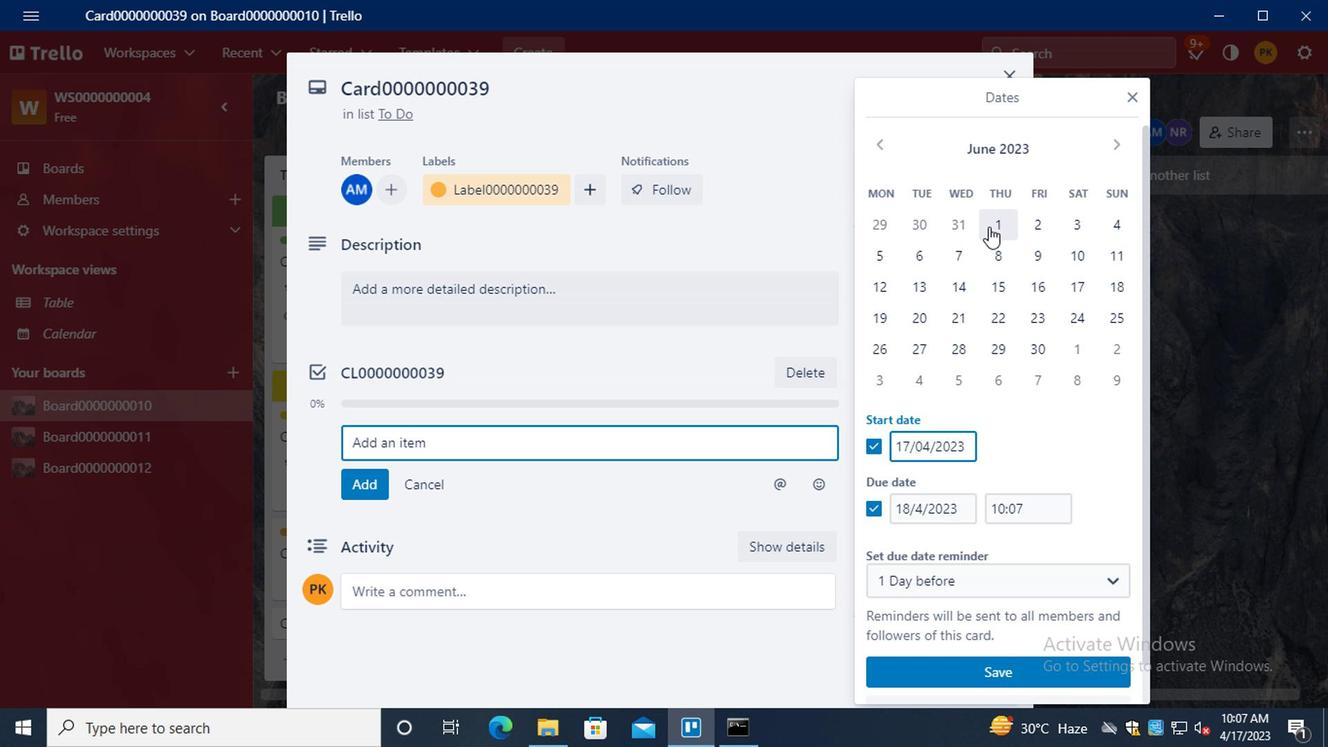 
Action: Mouse moved to (1026, 357)
Screenshot: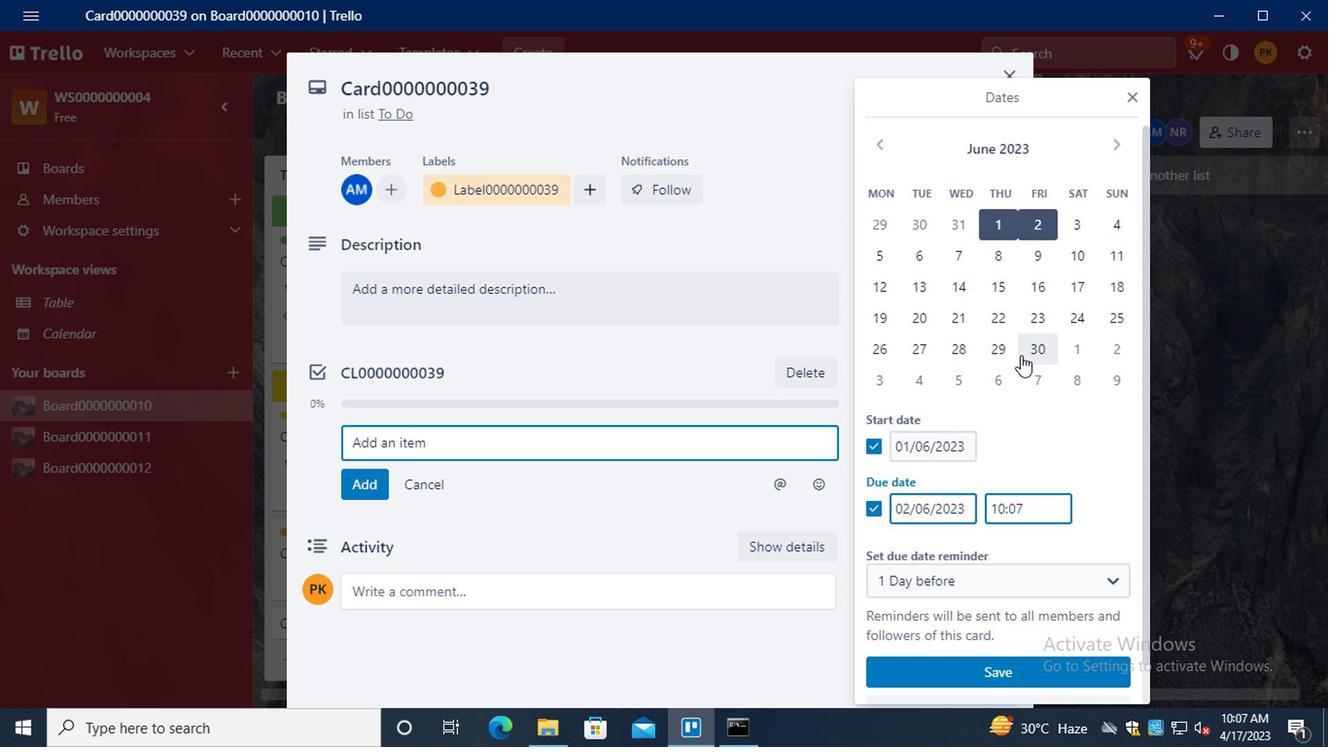 
Action: Mouse pressed left at (1026, 357)
Screenshot: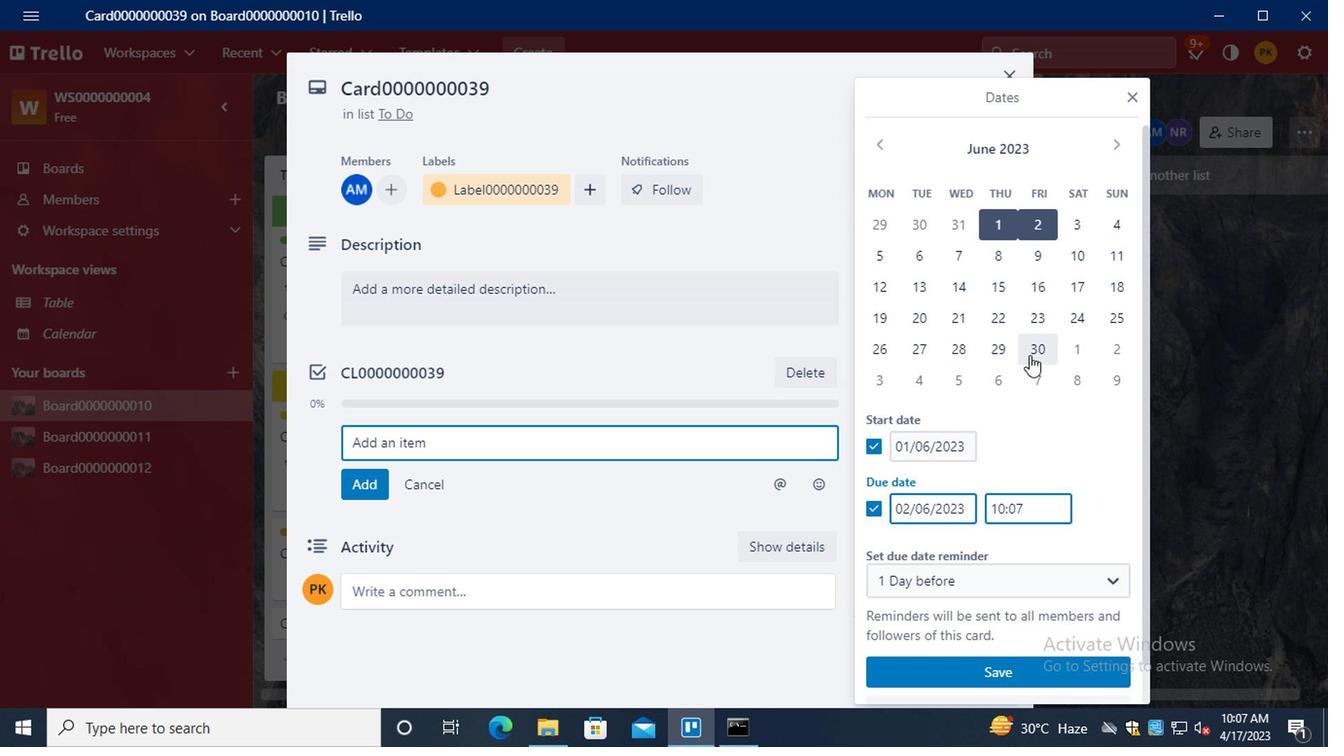 
Action: Mouse moved to (931, 682)
Screenshot: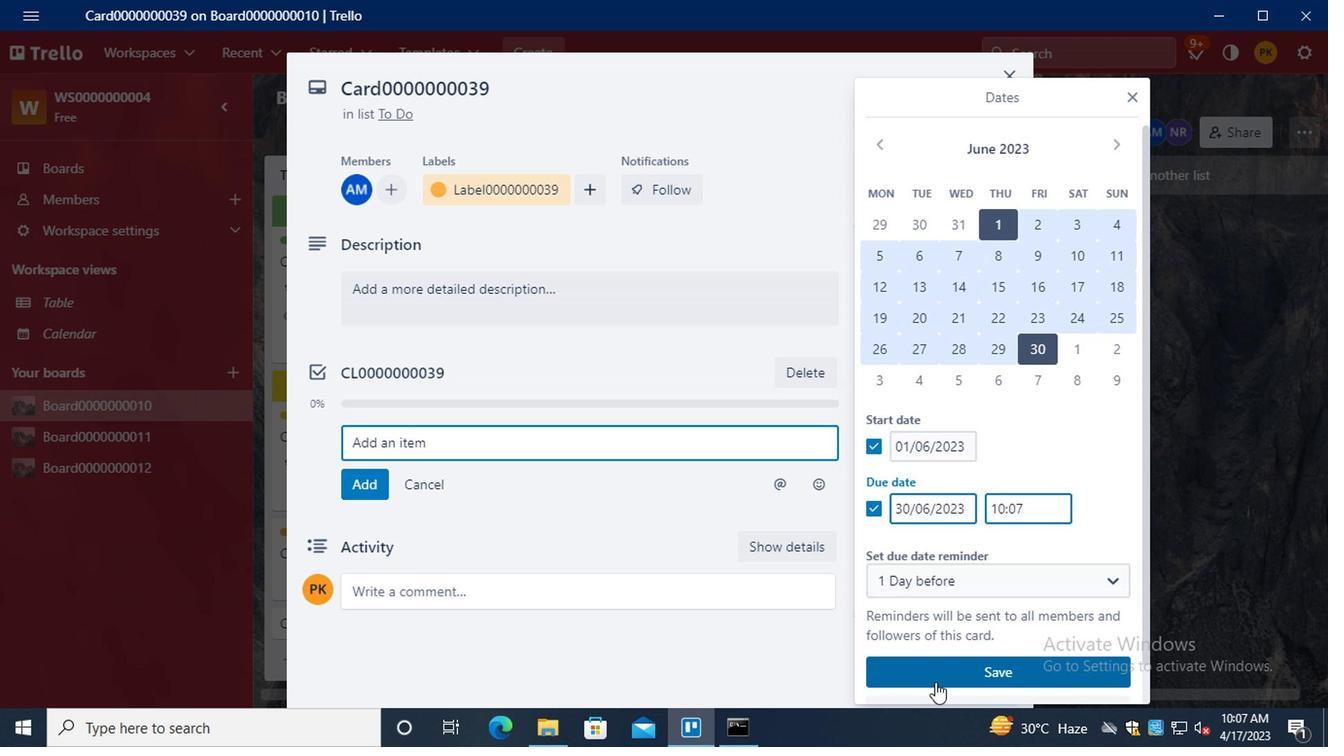 
Action: Mouse pressed left at (931, 682)
Screenshot: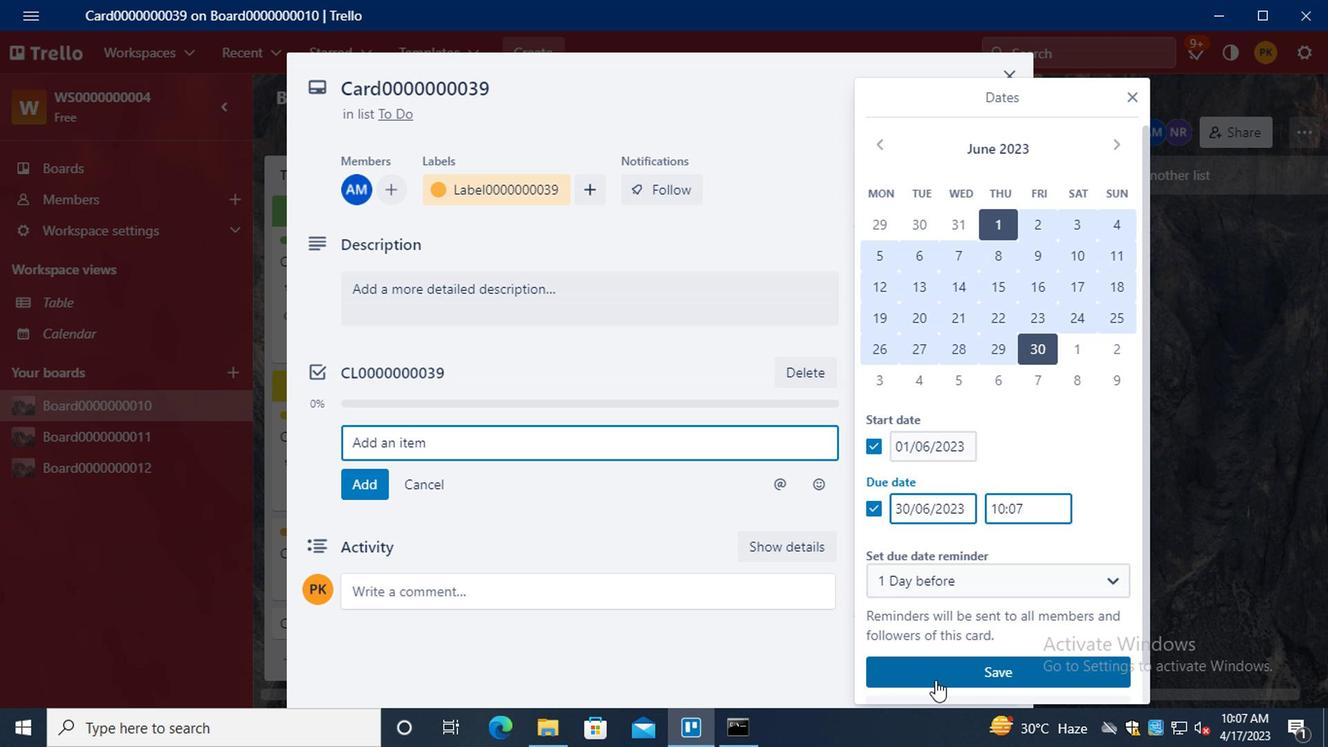 
Action: Mouse moved to (660, 402)
Screenshot: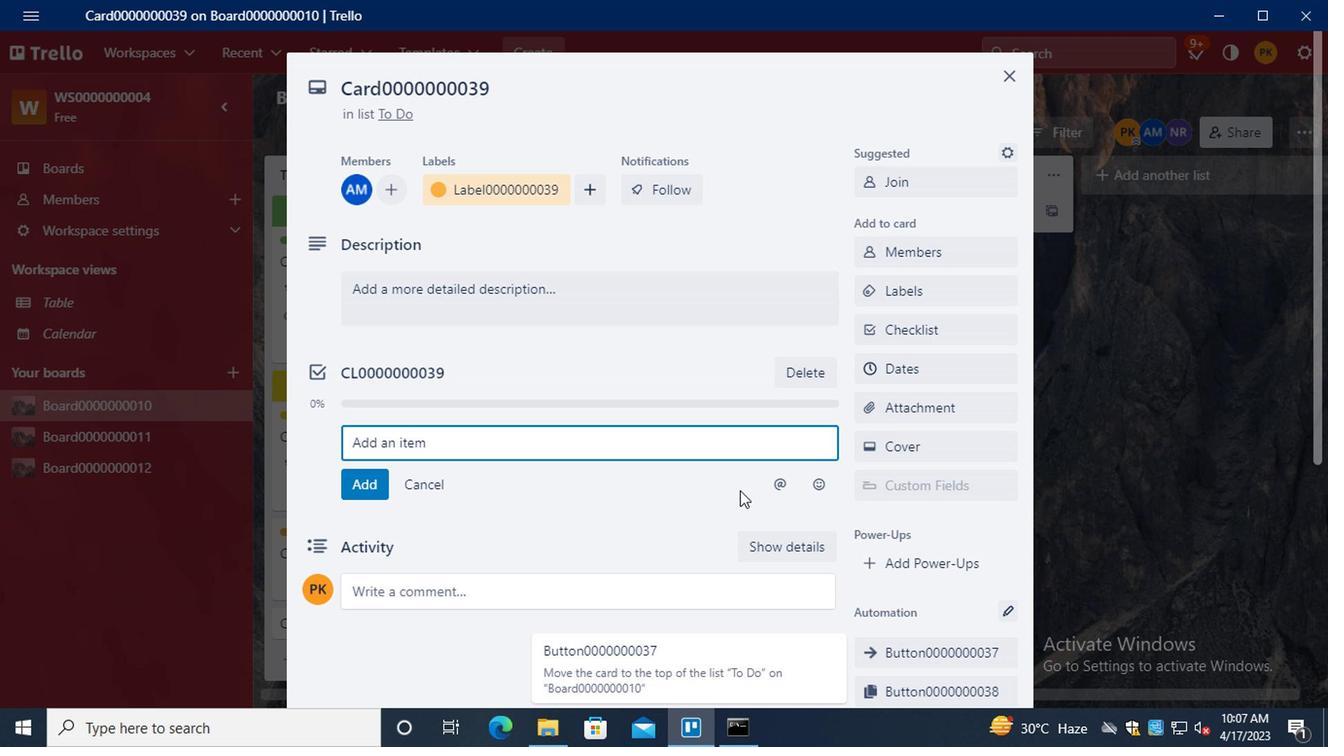 
